 Task: Create a due date automation trigger when advanced on, on the tuesday before a card is due add fields without all custom fields completed at 11:00 AM.
Action: Mouse moved to (1272, 97)
Screenshot: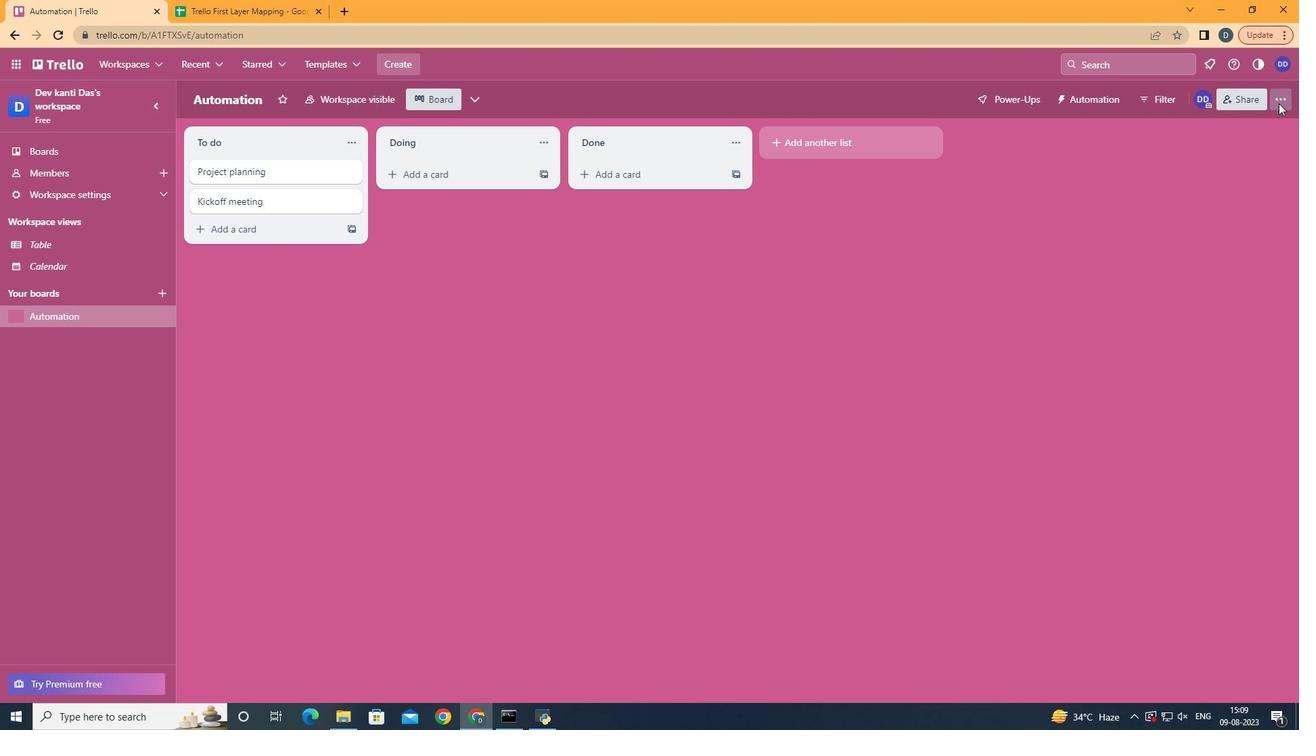 
Action: Mouse pressed left at (1272, 97)
Screenshot: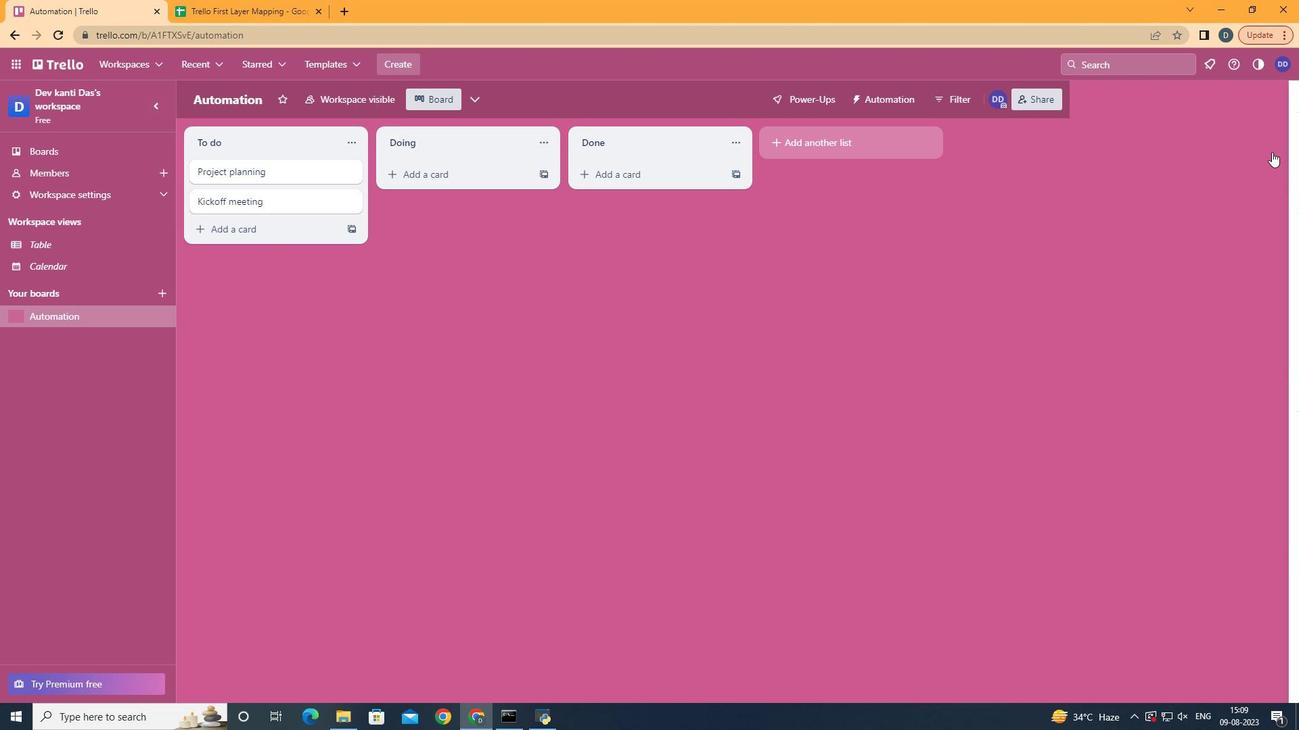 
Action: Mouse moved to (1162, 295)
Screenshot: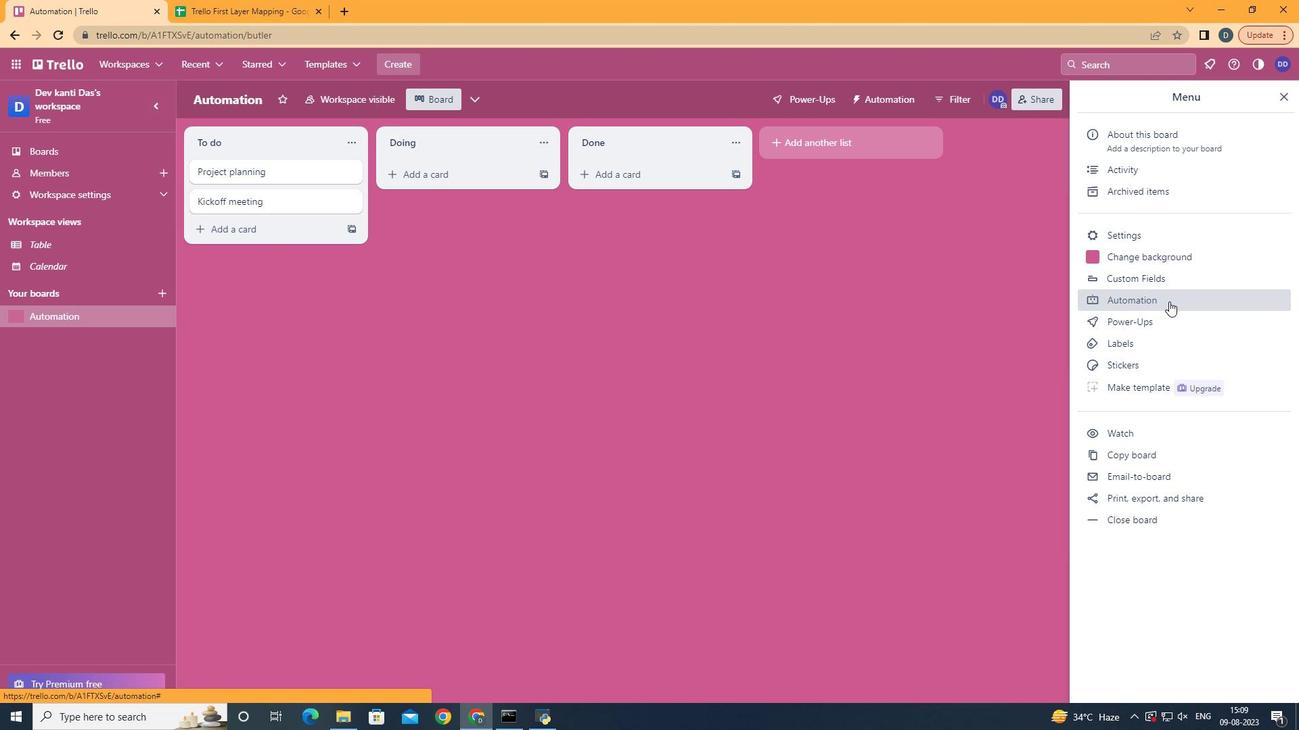 
Action: Mouse pressed left at (1162, 295)
Screenshot: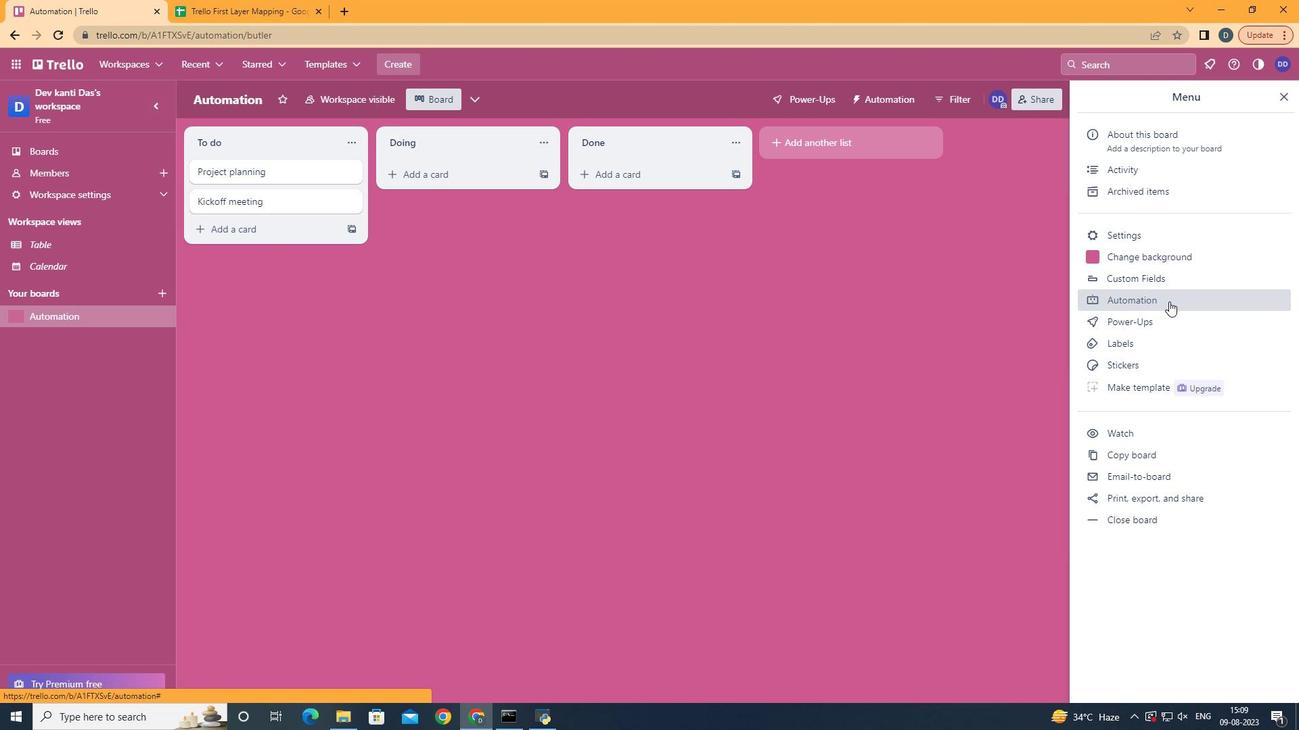 
Action: Mouse moved to (255, 267)
Screenshot: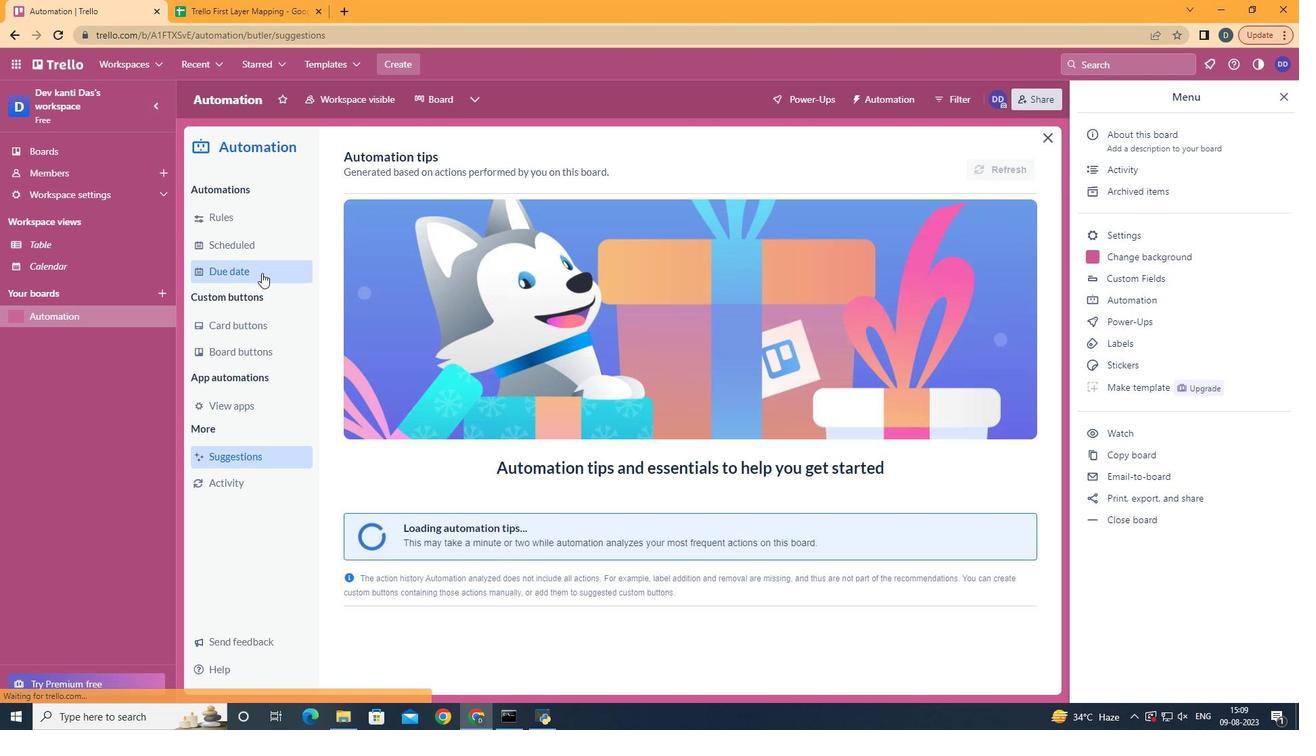 
Action: Mouse pressed left at (255, 267)
Screenshot: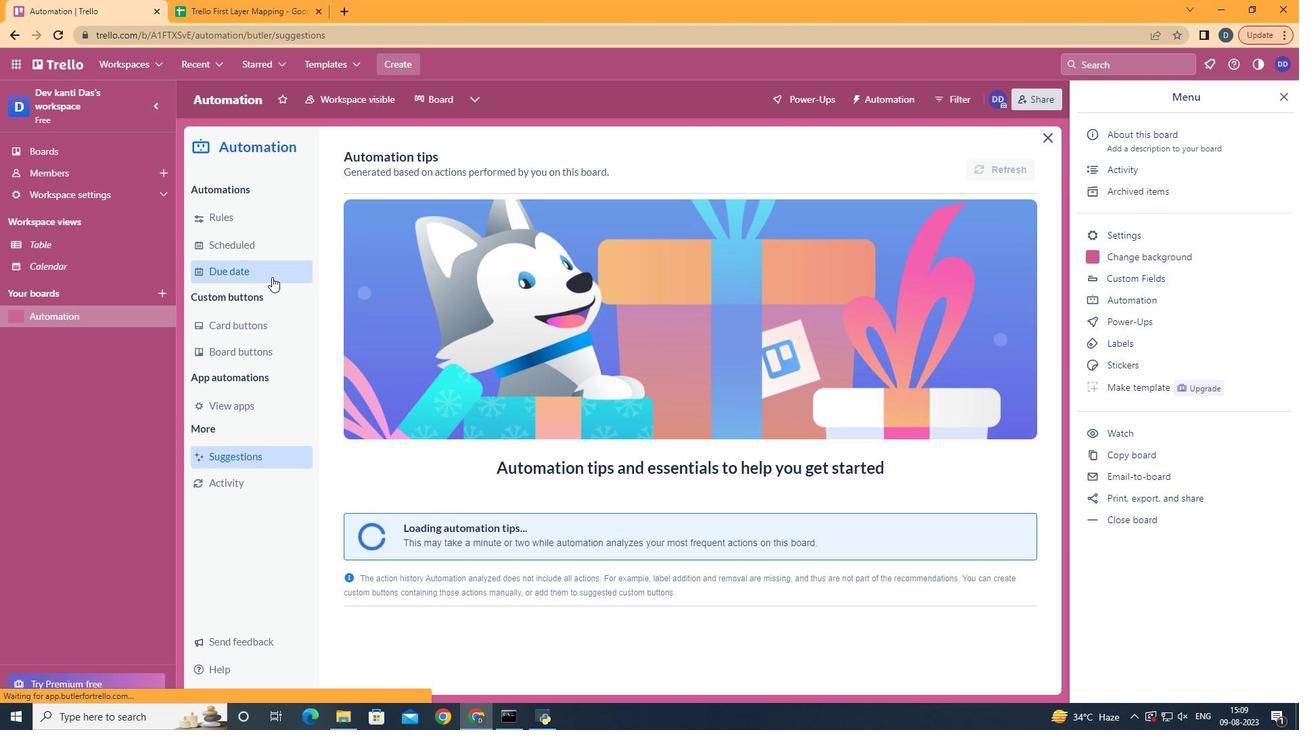 
Action: Mouse moved to (951, 156)
Screenshot: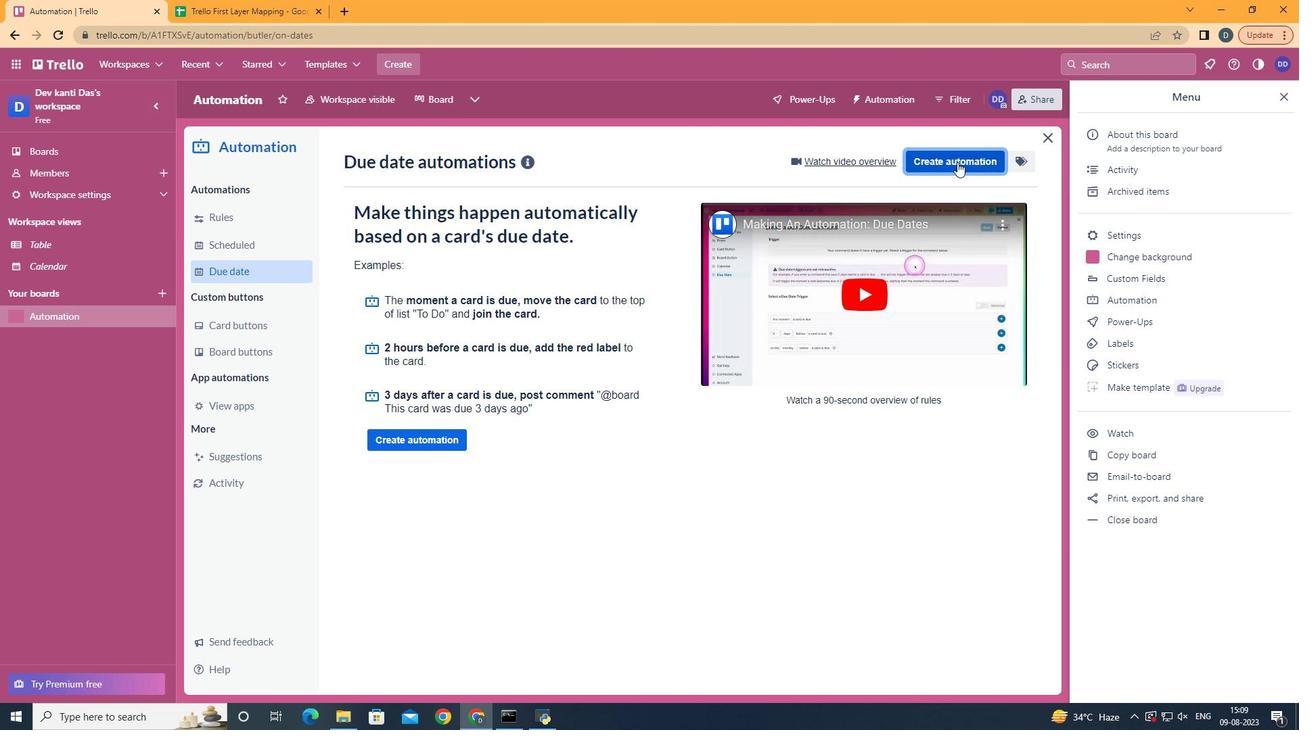 
Action: Mouse pressed left at (951, 156)
Screenshot: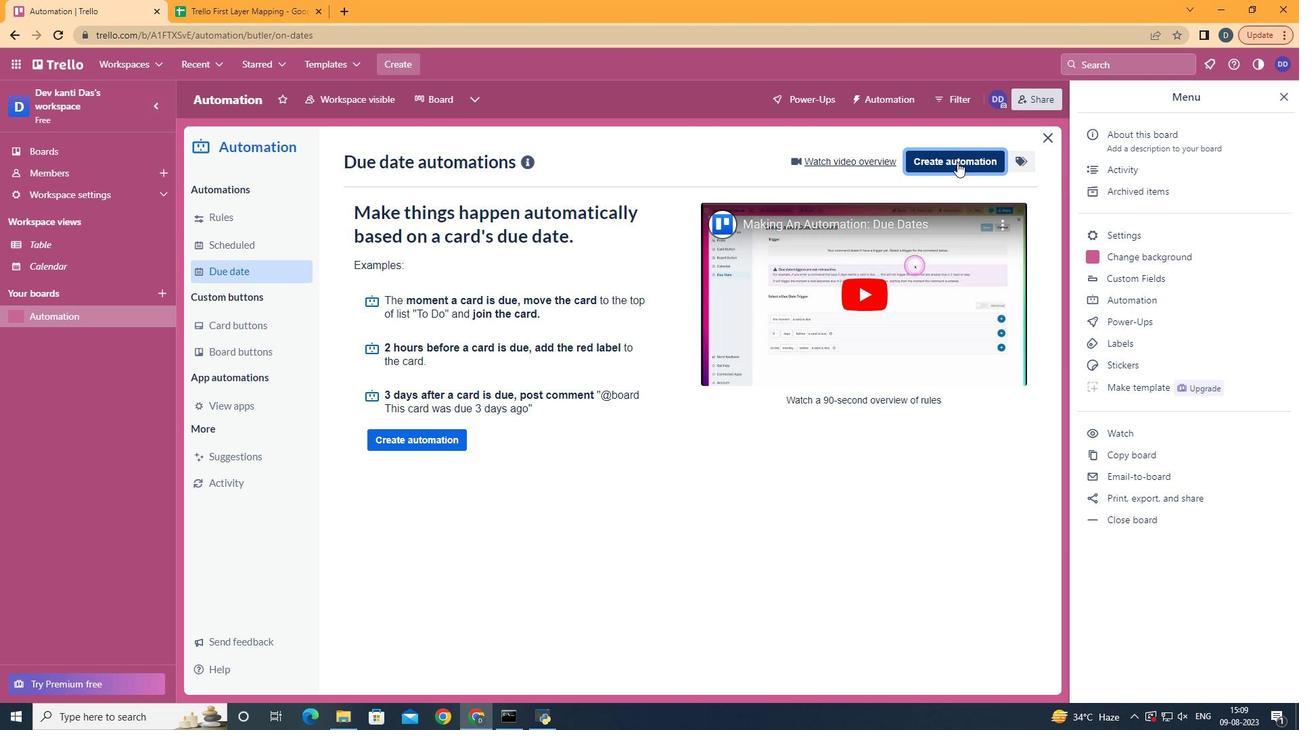 
Action: Mouse moved to (711, 286)
Screenshot: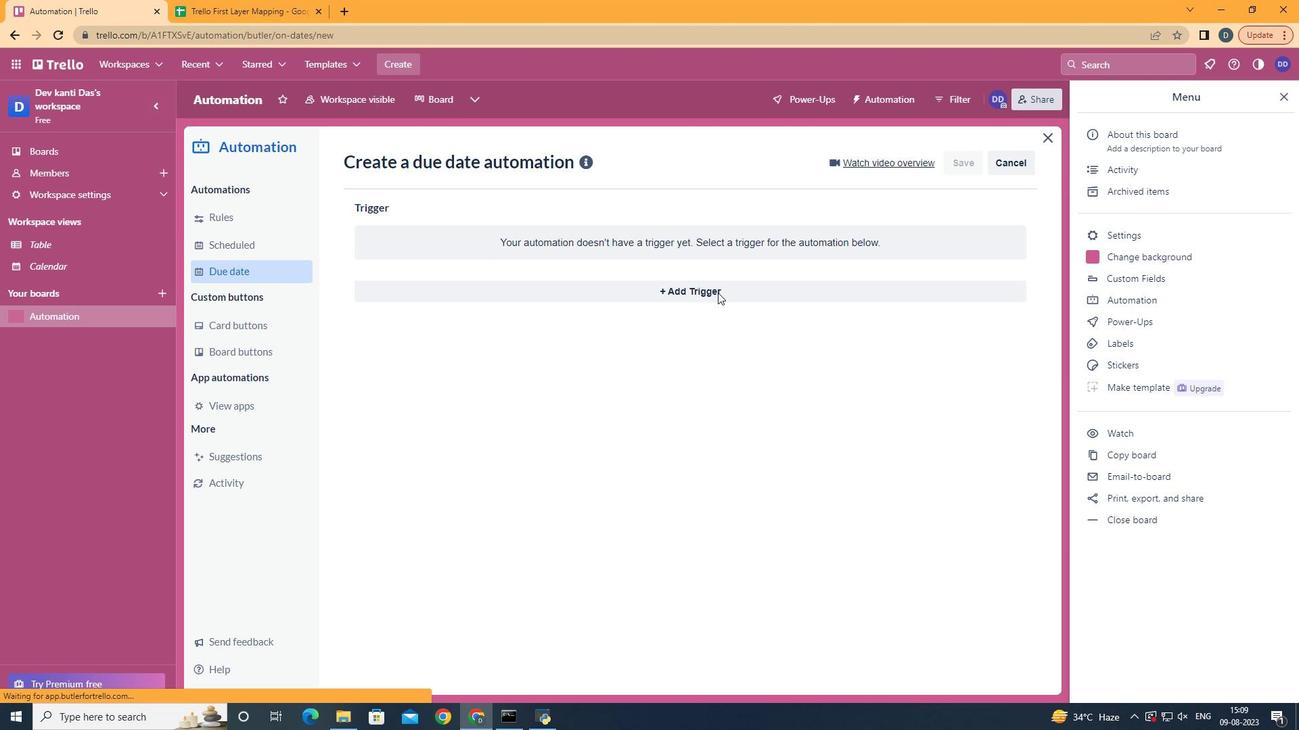 
Action: Mouse pressed left at (711, 286)
Screenshot: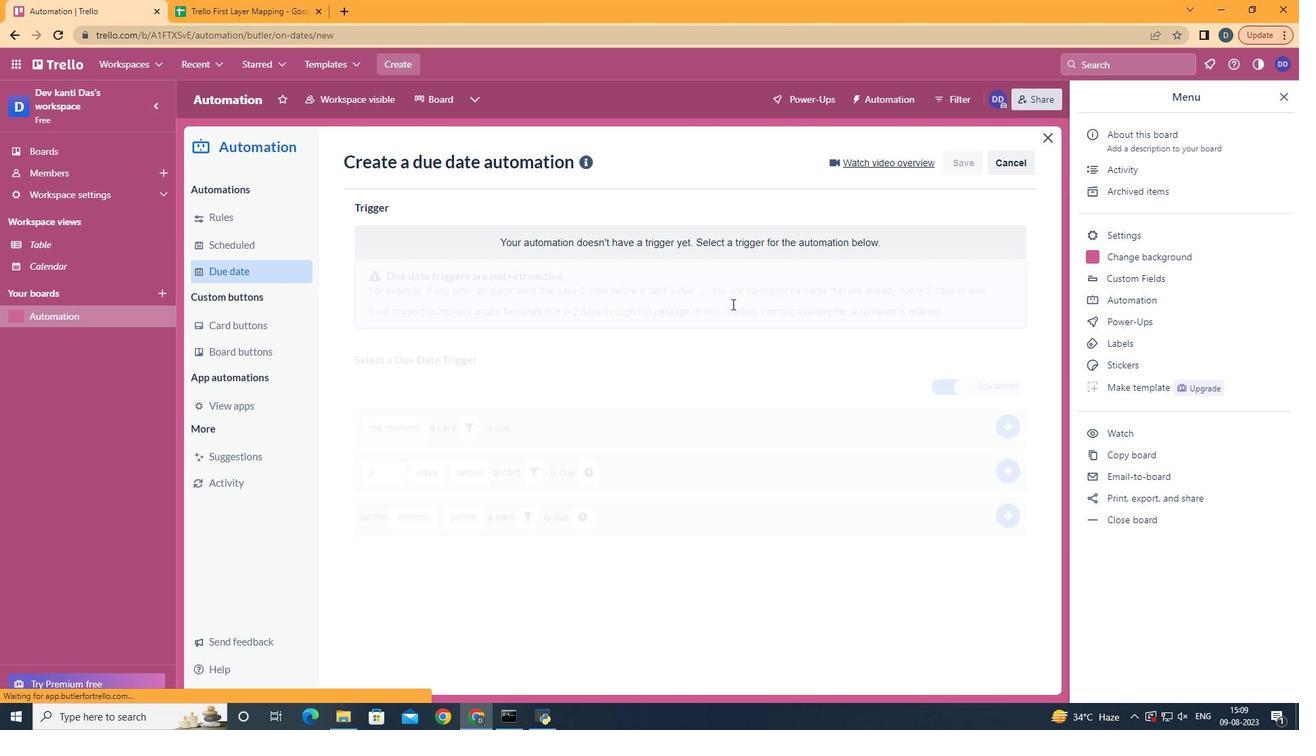 
Action: Mouse moved to (431, 378)
Screenshot: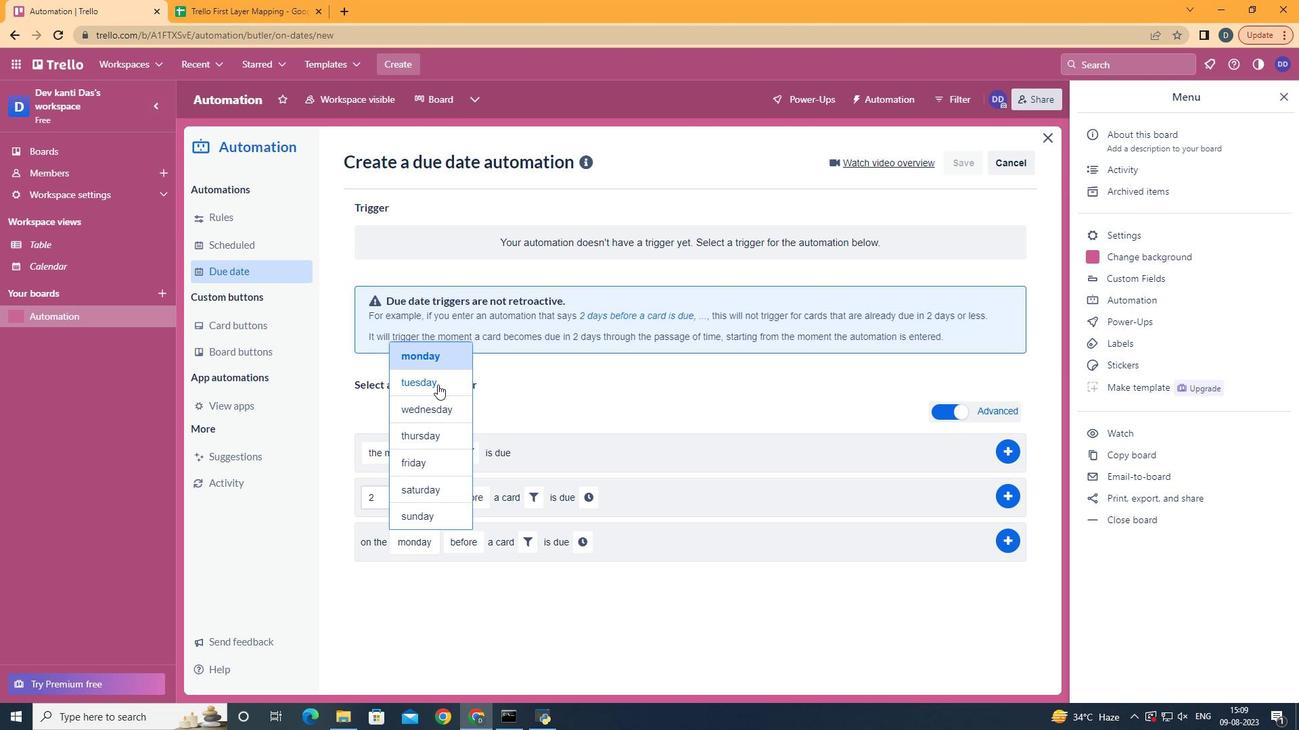 
Action: Mouse pressed left at (431, 378)
Screenshot: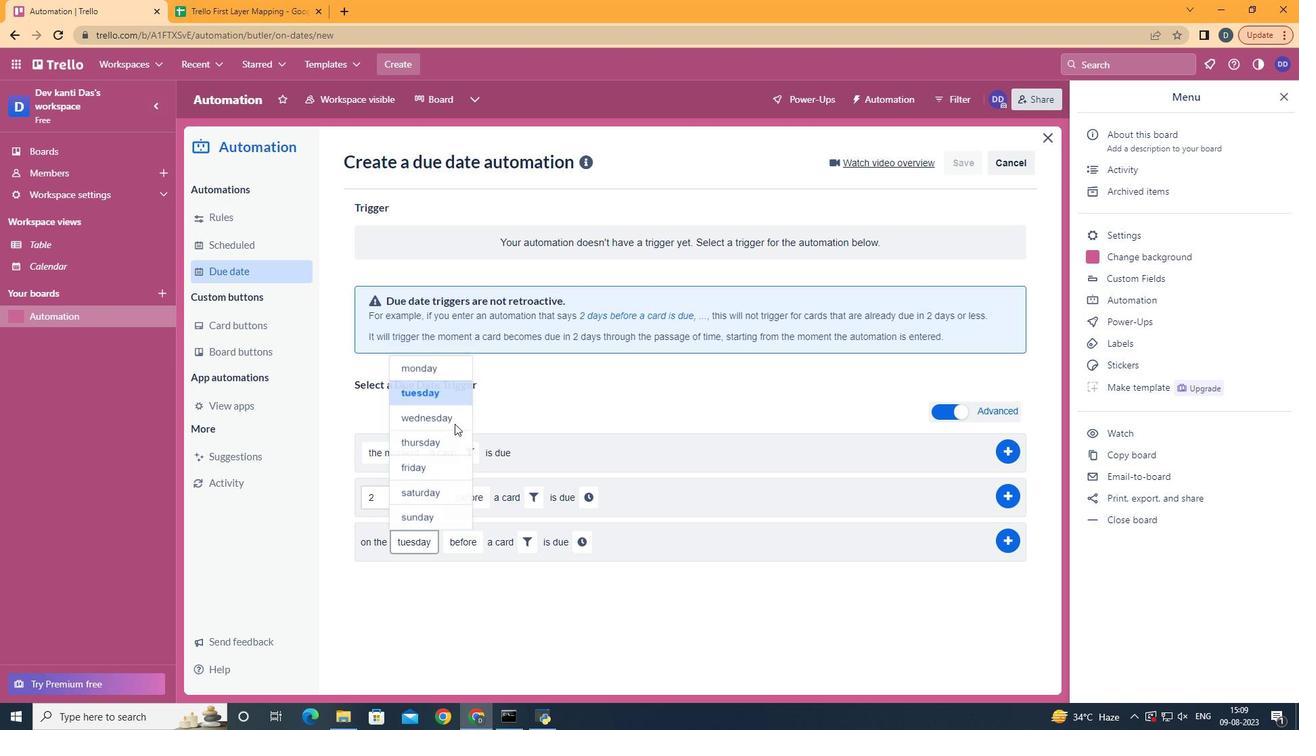 
Action: Mouse moved to (521, 540)
Screenshot: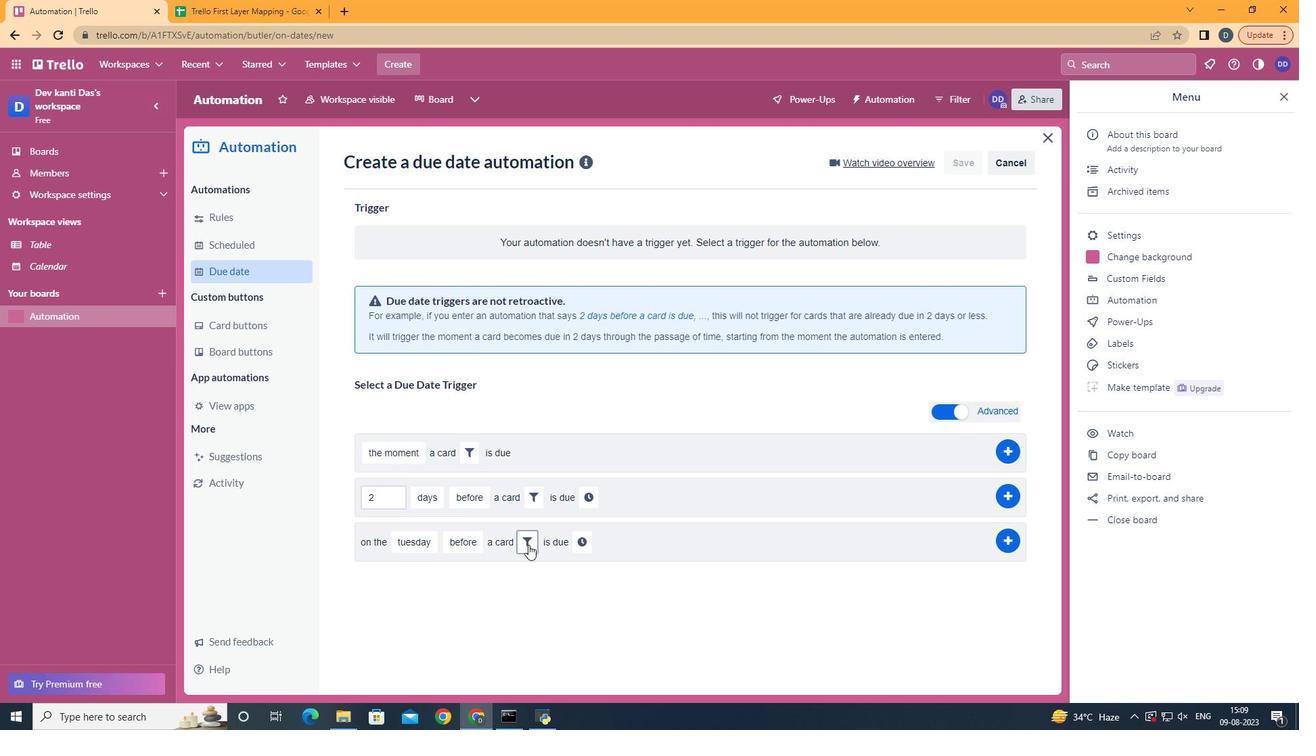 
Action: Mouse pressed left at (521, 540)
Screenshot: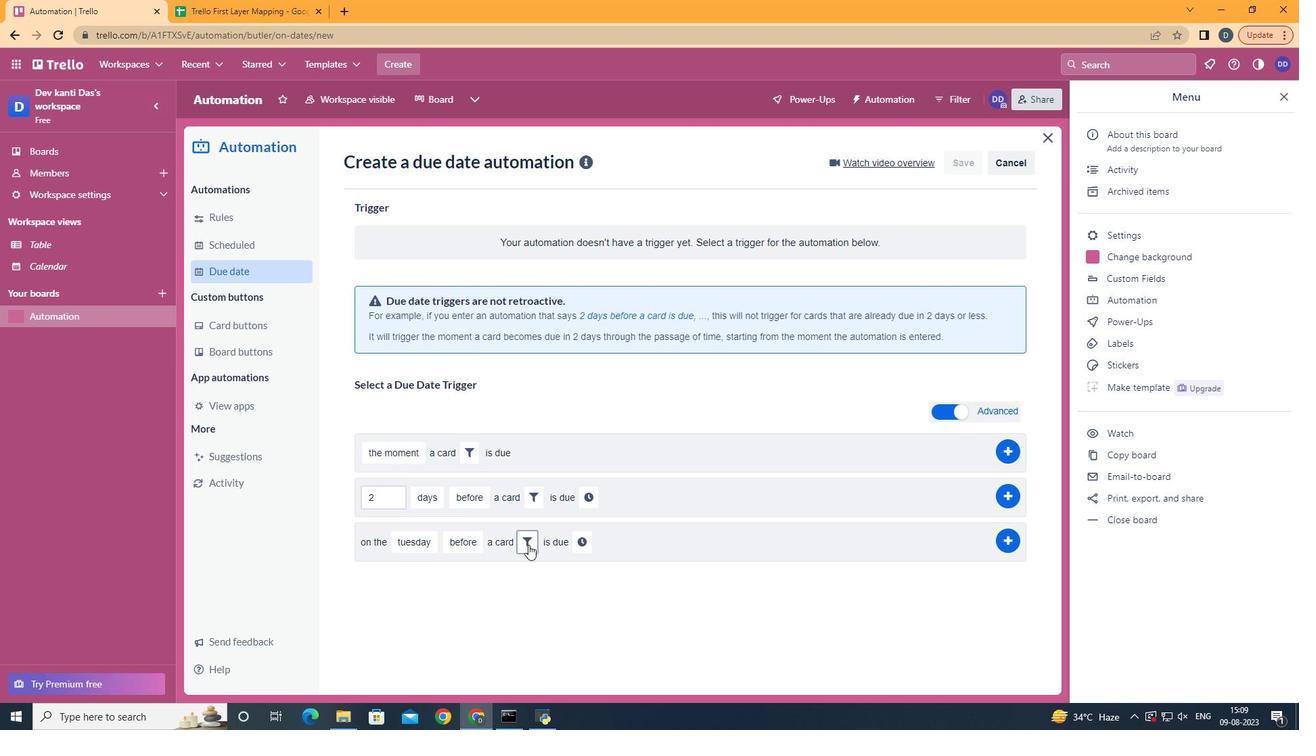 
Action: Mouse moved to (728, 576)
Screenshot: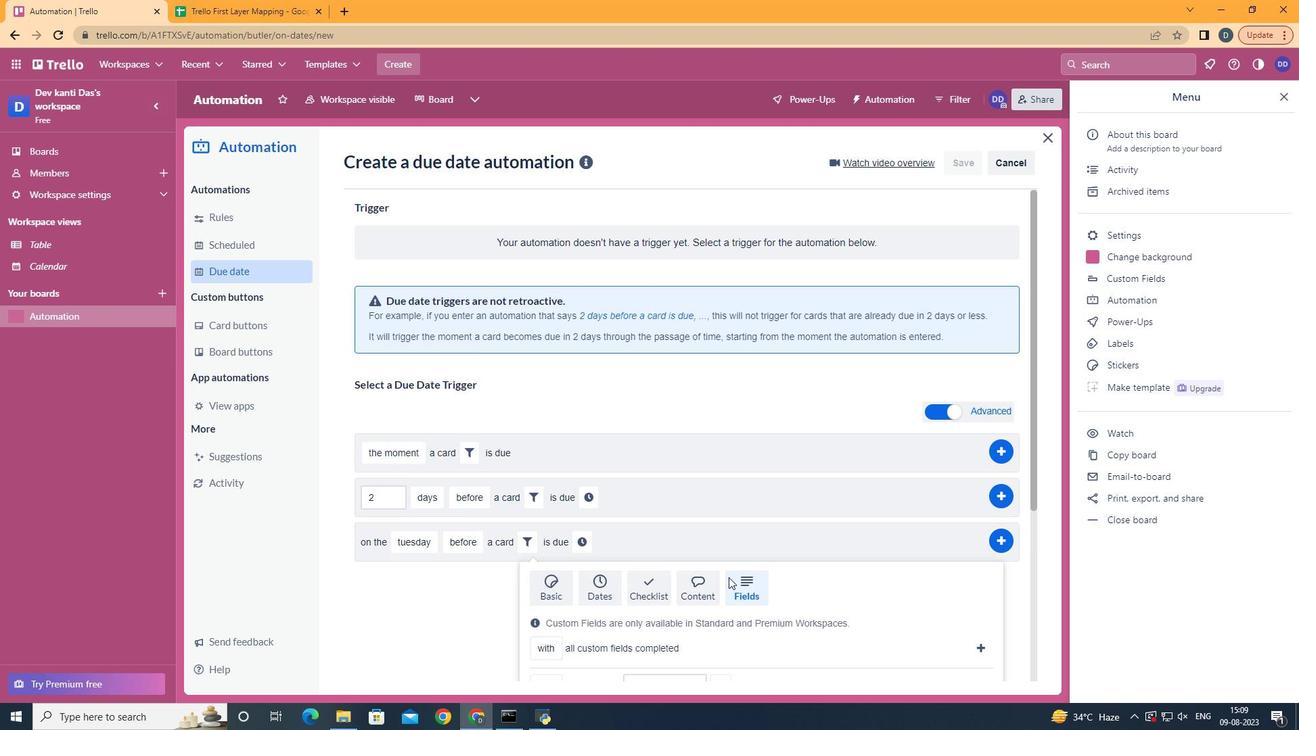 
Action: Mouse pressed left at (728, 576)
Screenshot: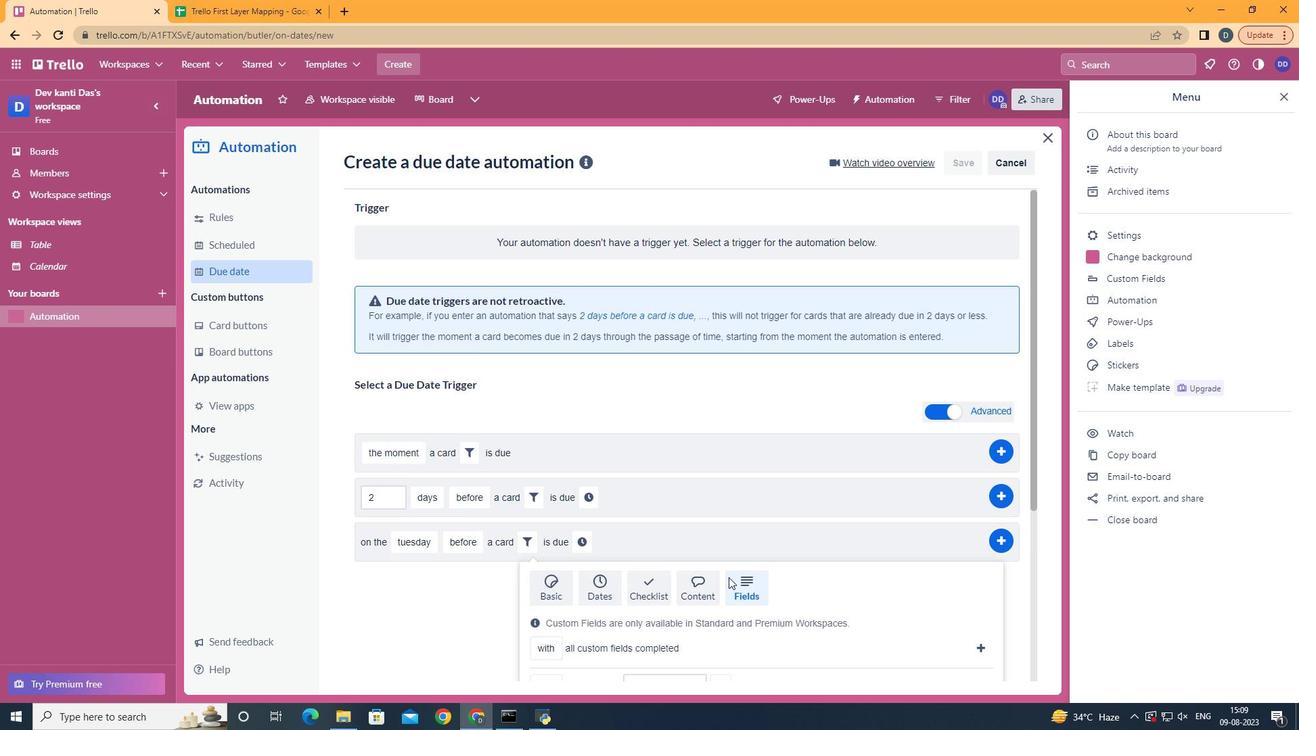 
Action: Mouse moved to (722, 571)
Screenshot: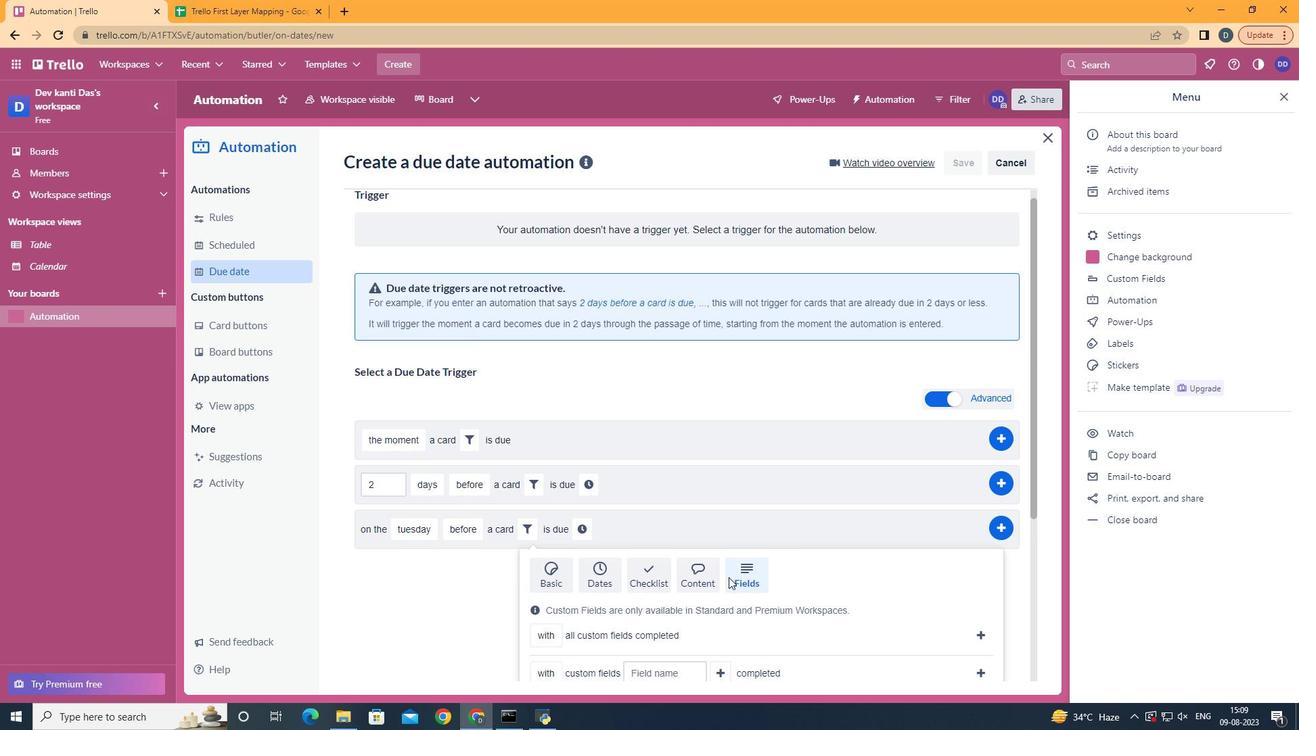
Action: Mouse scrolled (722, 571) with delta (0, 0)
Screenshot: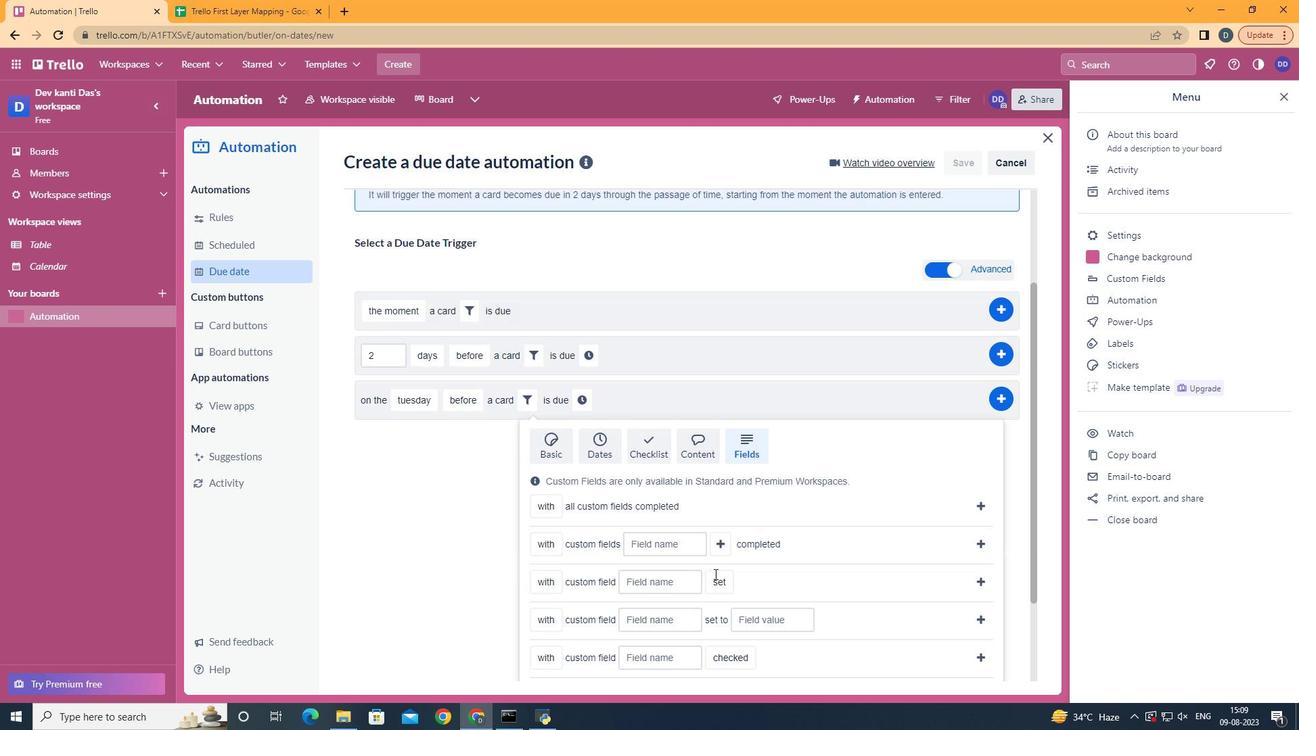
Action: Mouse scrolled (722, 571) with delta (0, 0)
Screenshot: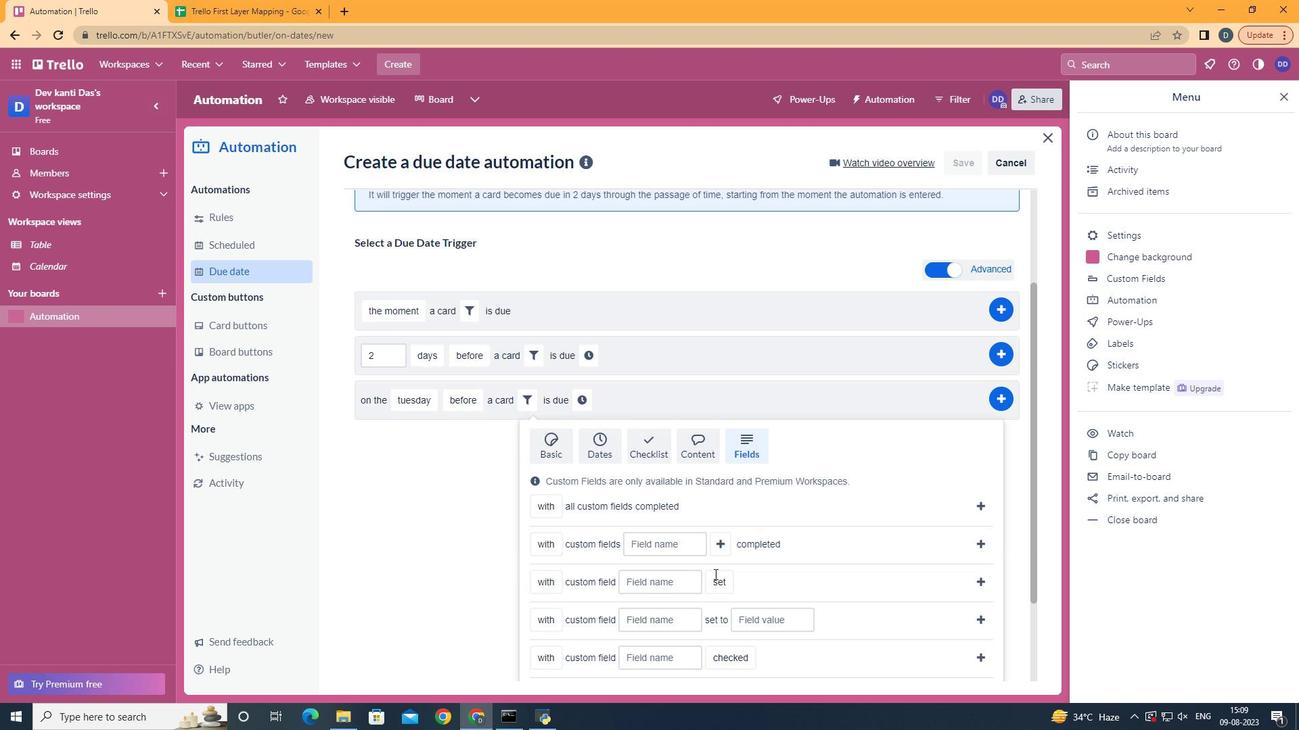 
Action: Mouse scrolled (722, 571) with delta (0, 0)
Screenshot: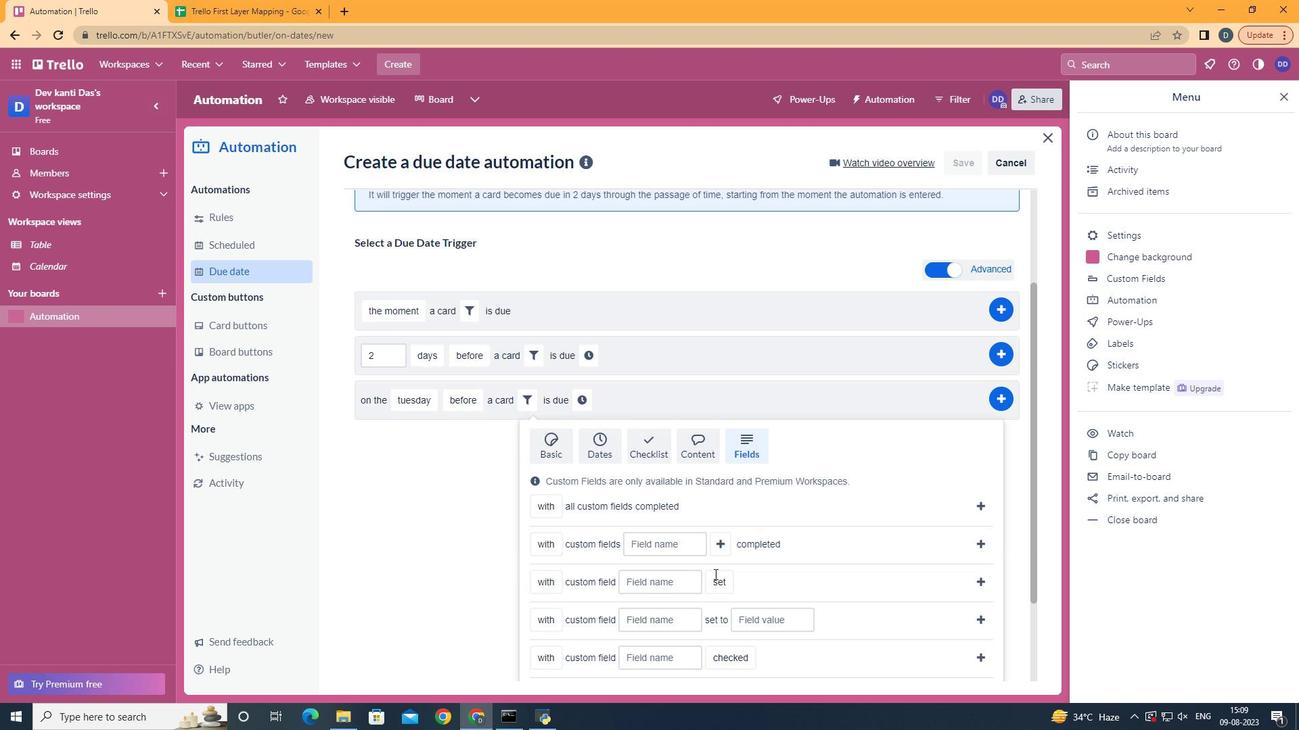 
Action: Mouse scrolled (722, 571) with delta (0, 0)
Screenshot: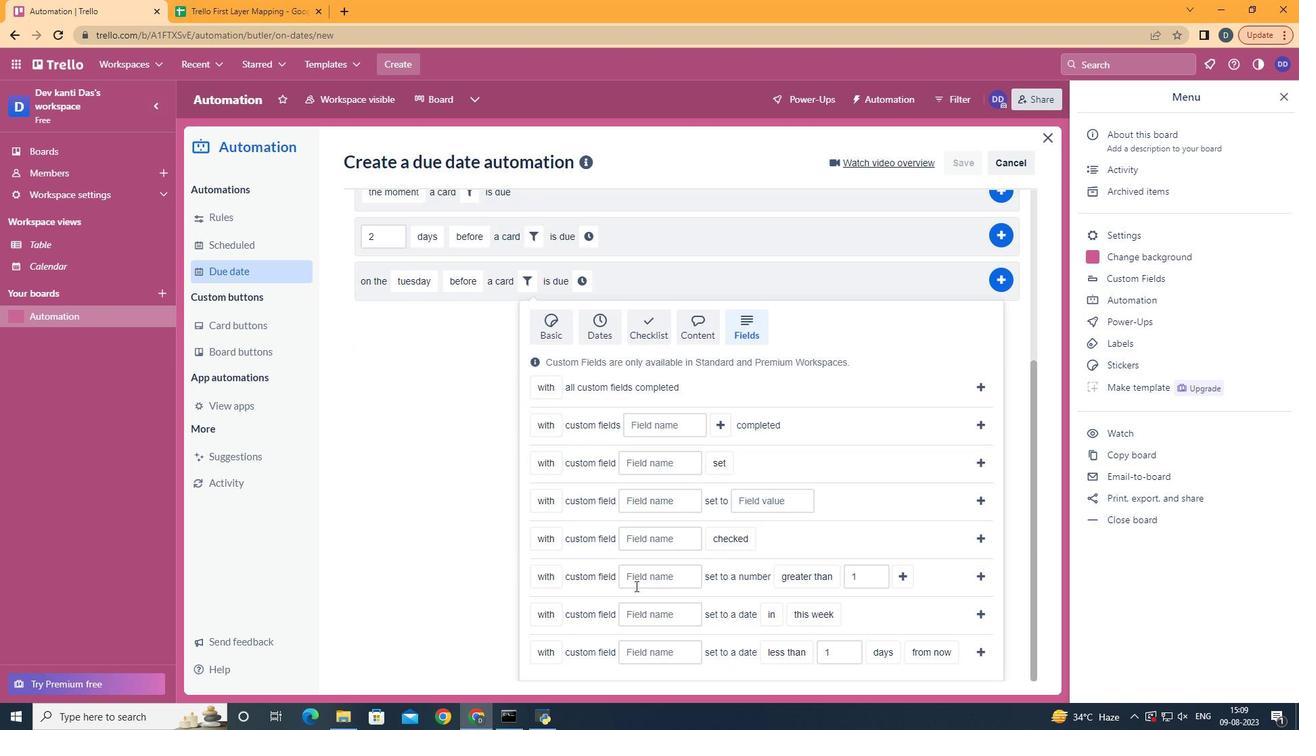 
Action: Mouse moved to (548, 436)
Screenshot: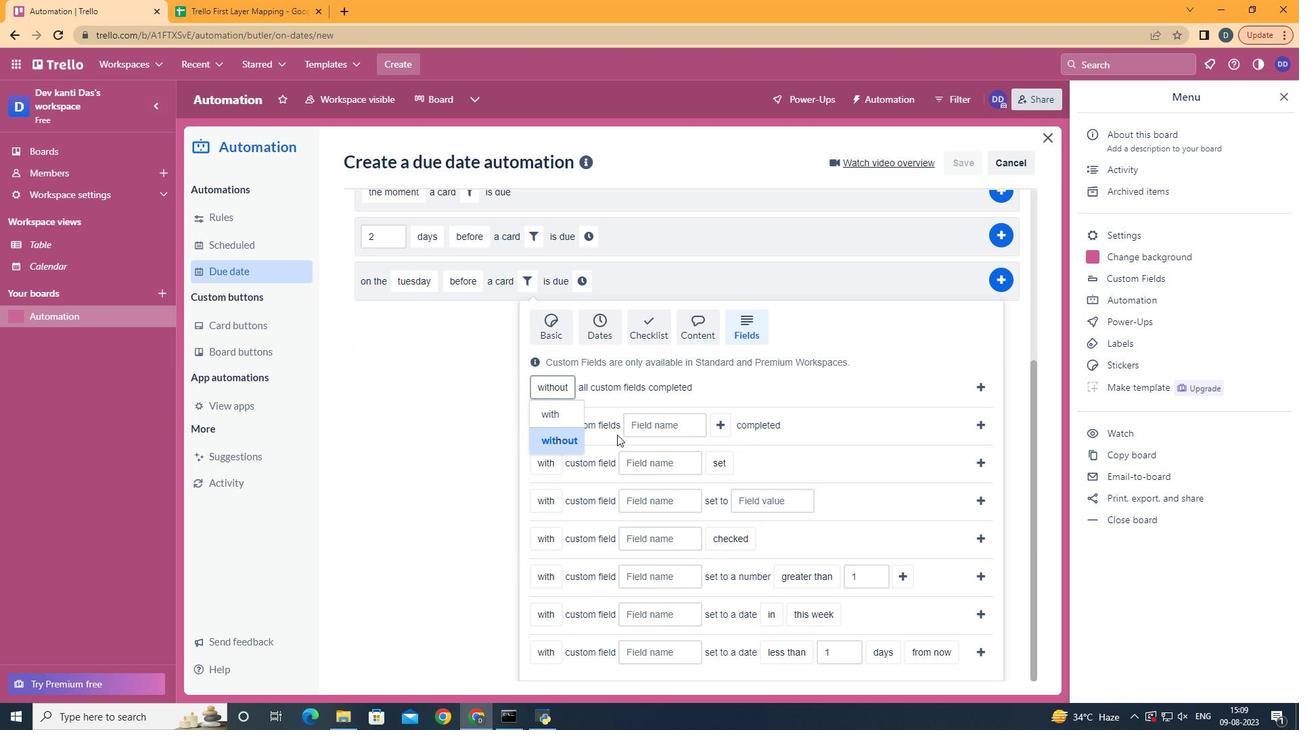 
Action: Mouse pressed left at (548, 436)
Screenshot: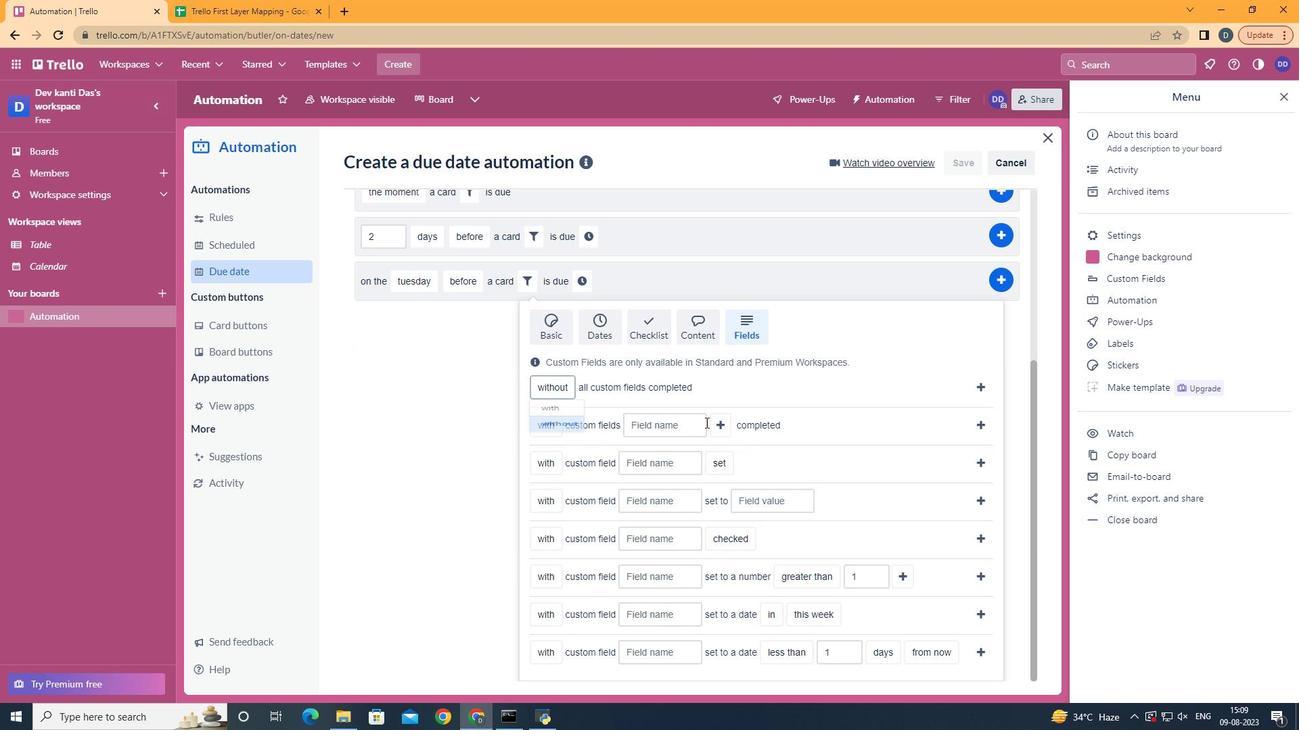 
Action: Mouse moved to (977, 376)
Screenshot: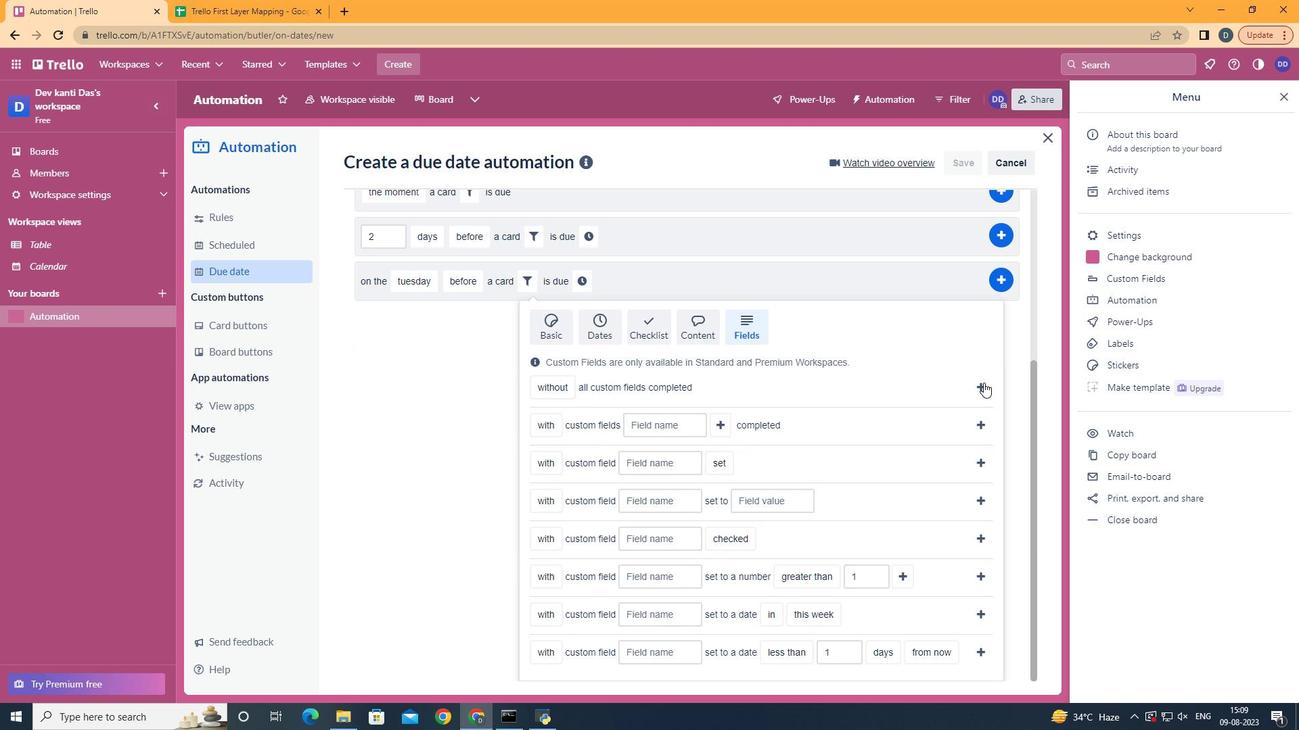 
Action: Mouse pressed left at (977, 376)
Screenshot: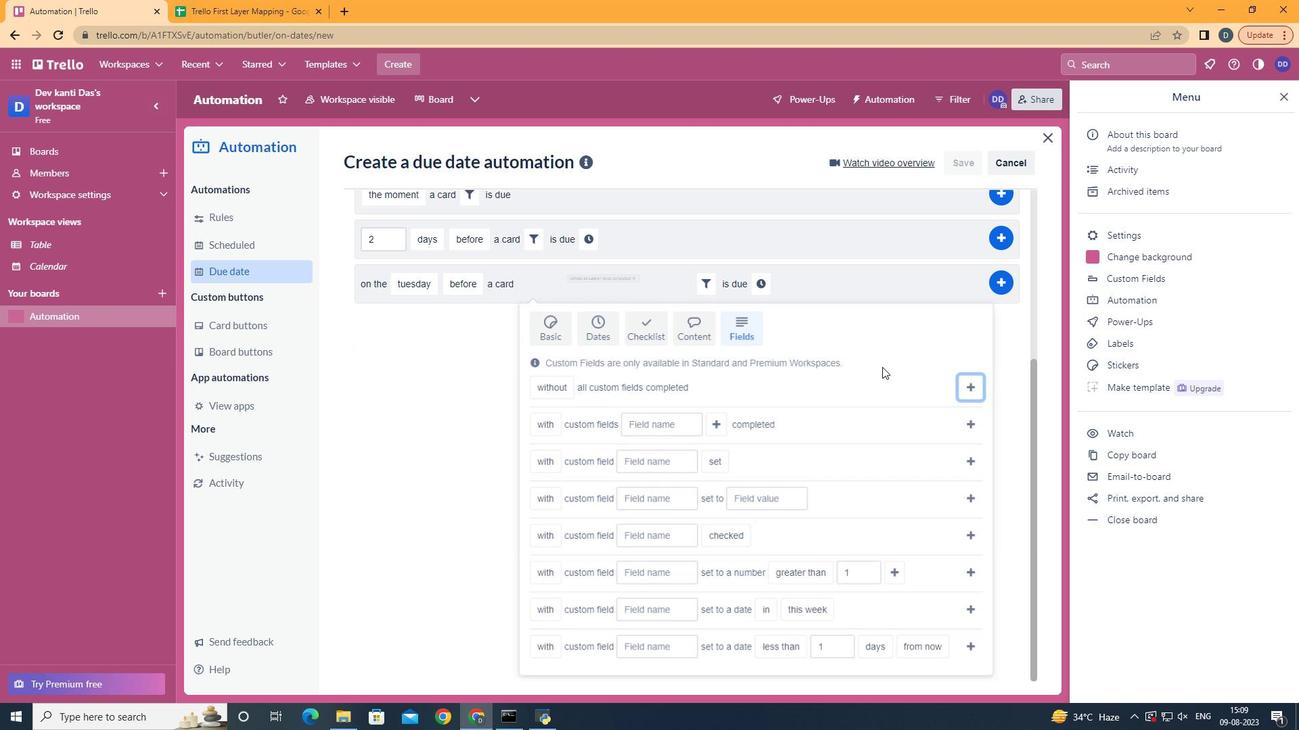 
Action: Mouse moved to (753, 536)
Screenshot: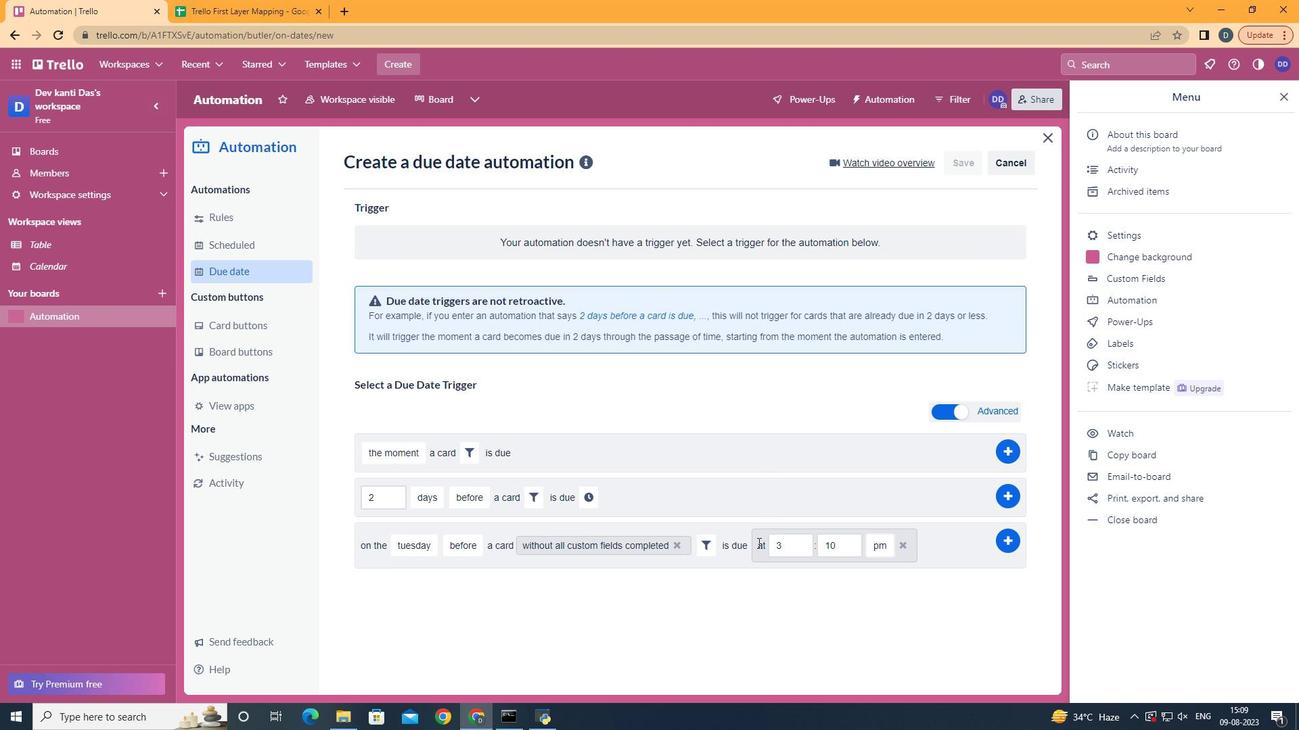 
Action: Mouse pressed left at (753, 536)
Screenshot: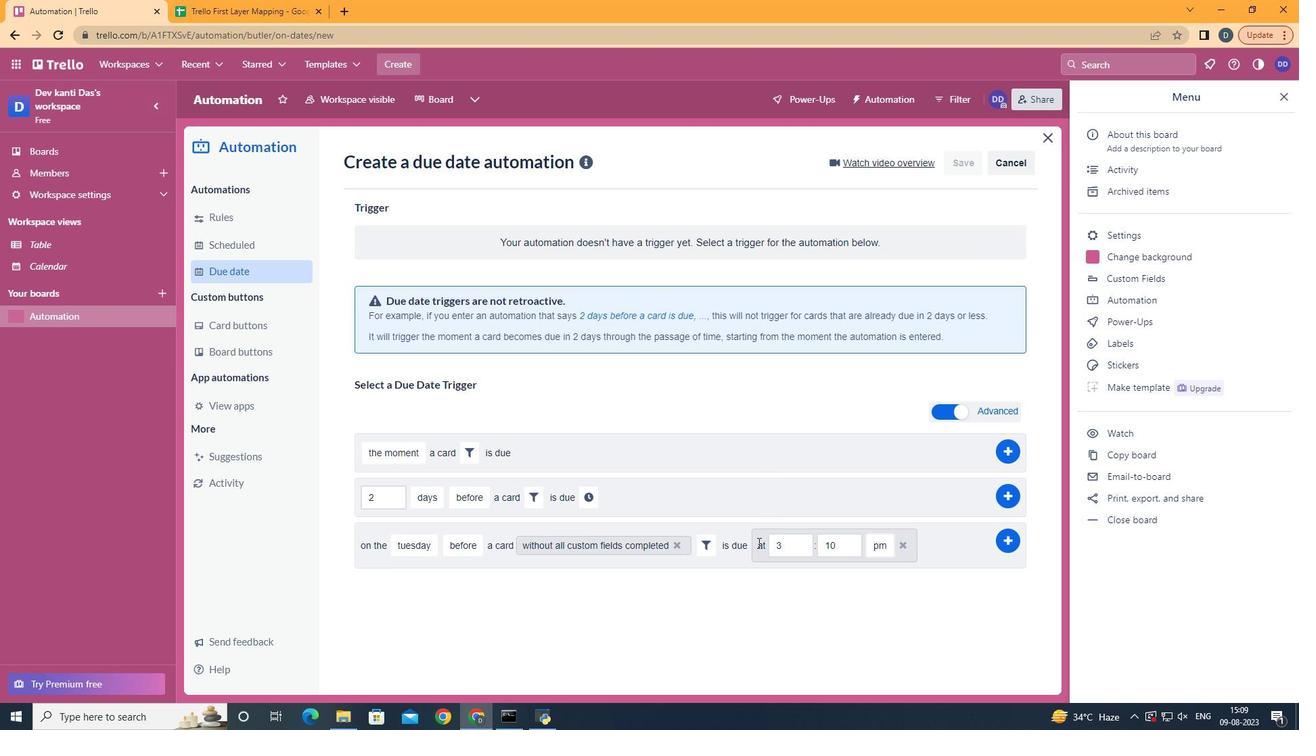 
Action: Mouse moved to (792, 538)
Screenshot: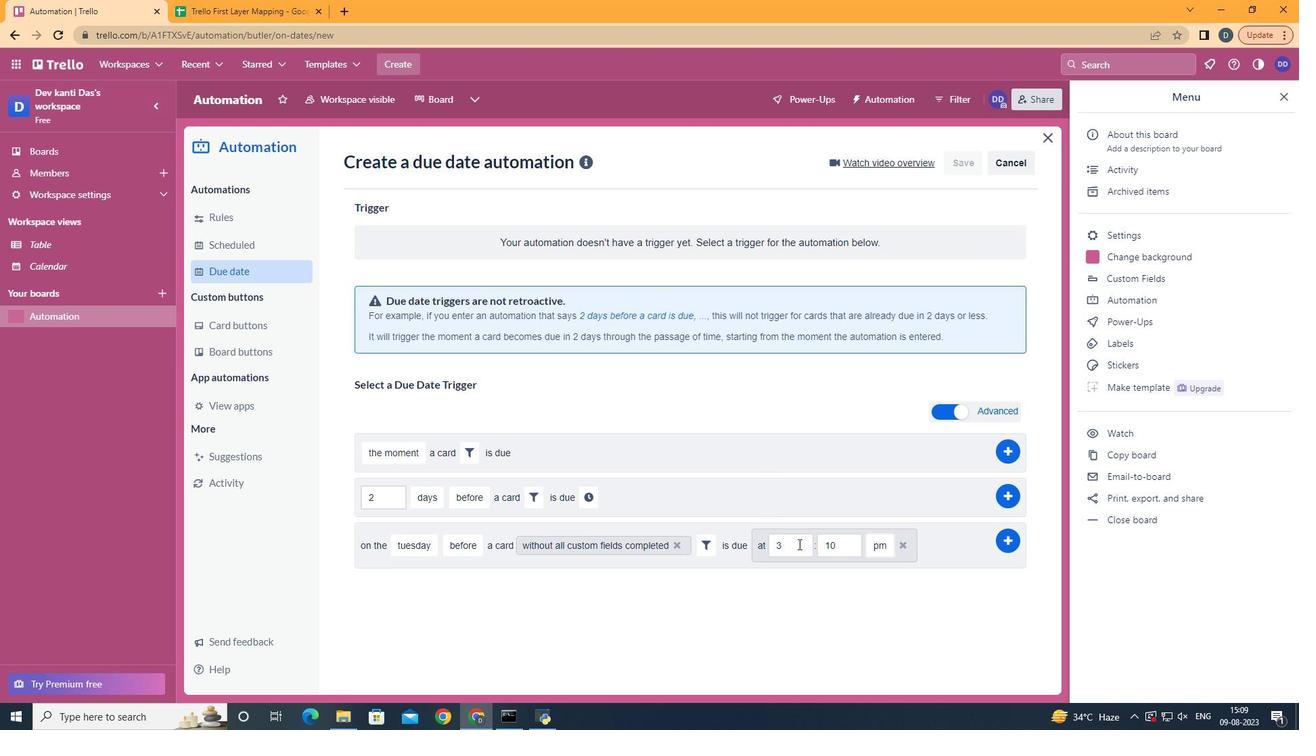 
Action: Mouse pressed left at (792, 538)
Screenshot: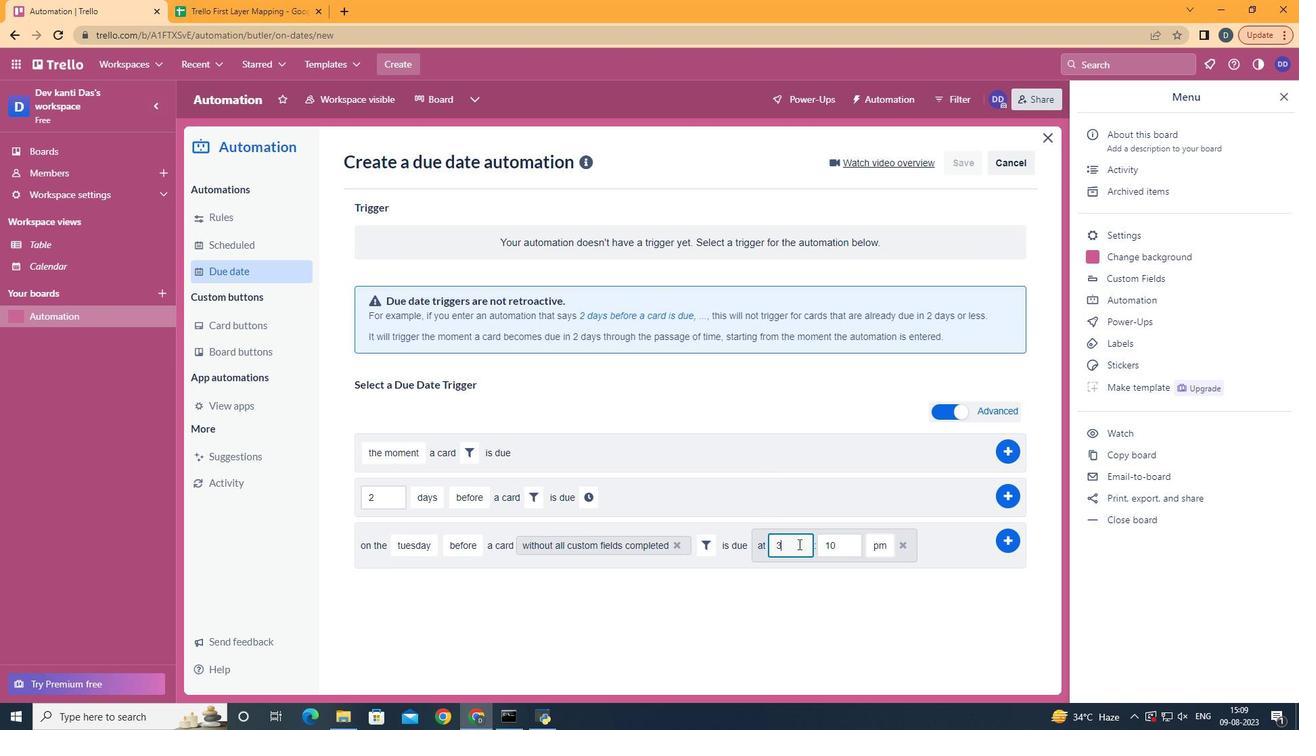 
Action: Mouse moved to (791, 538)
Screenshot: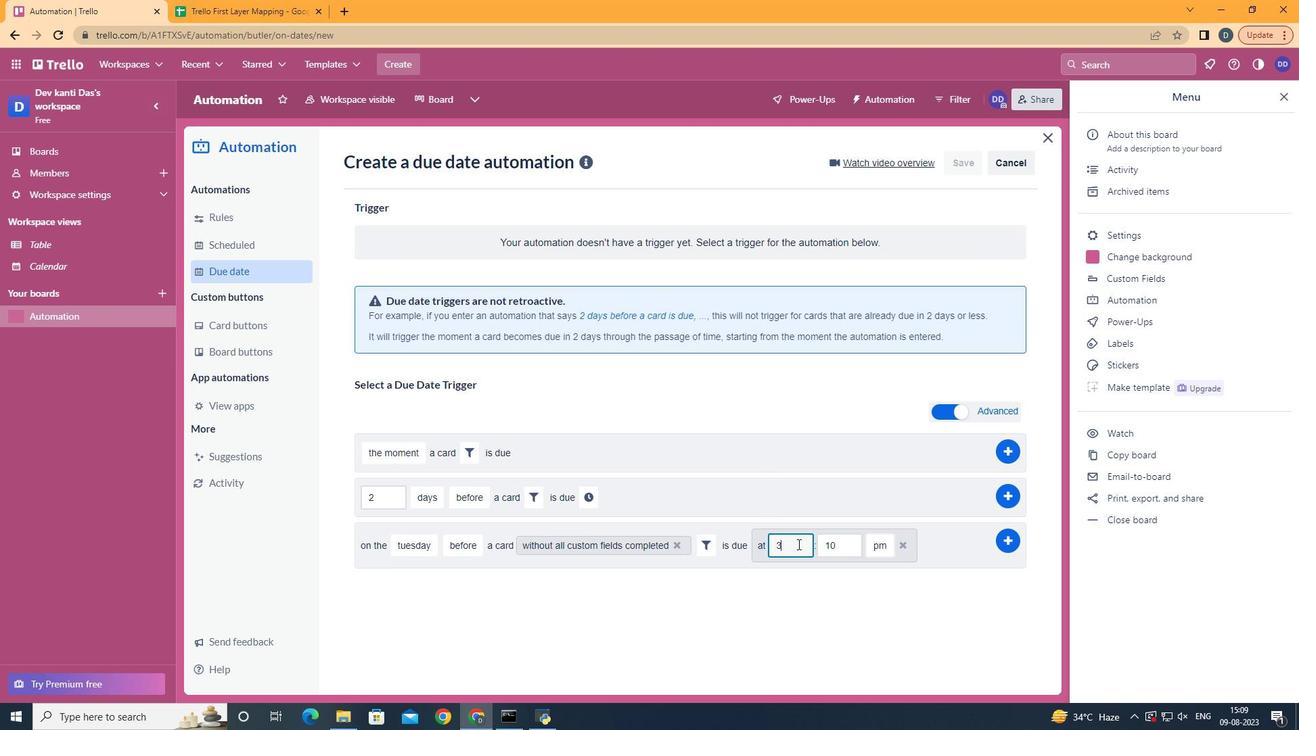 
Action: Key pressed <Key.backspace>11
Screenshot: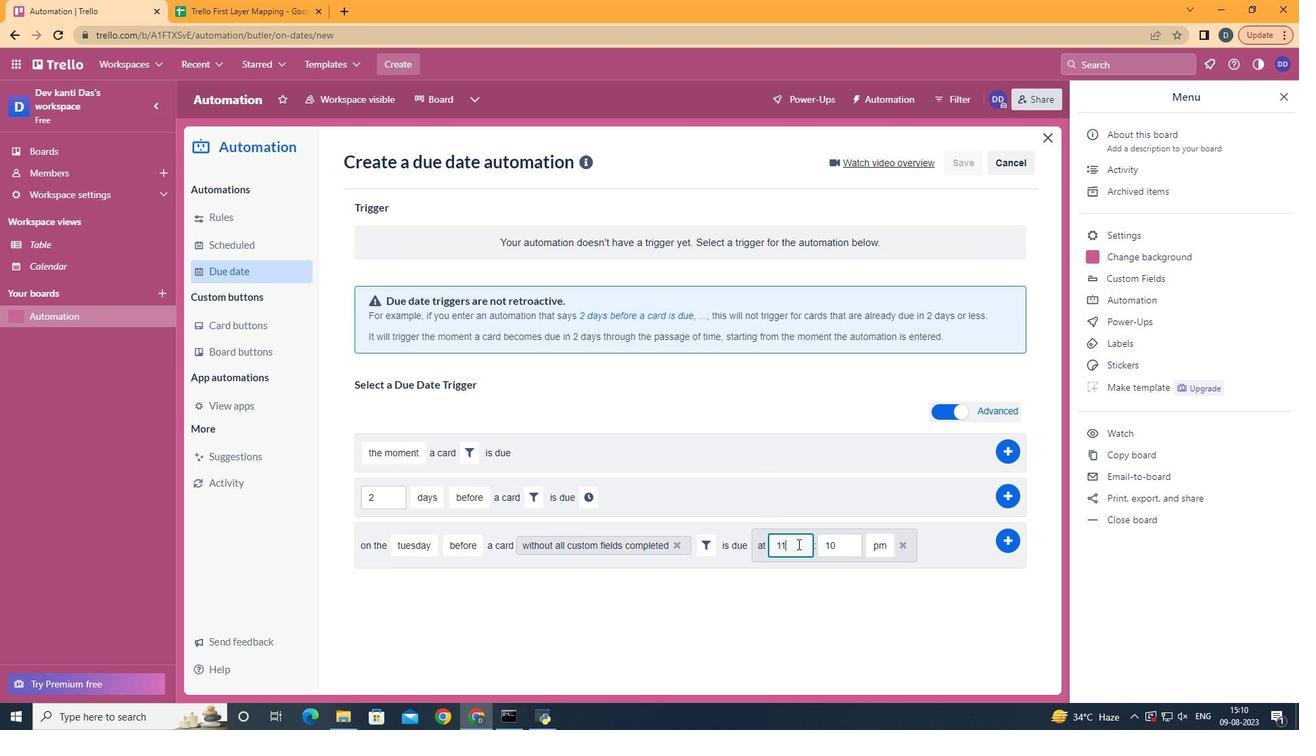 
Action: Mouse moved to (839, 538)
Screenshot: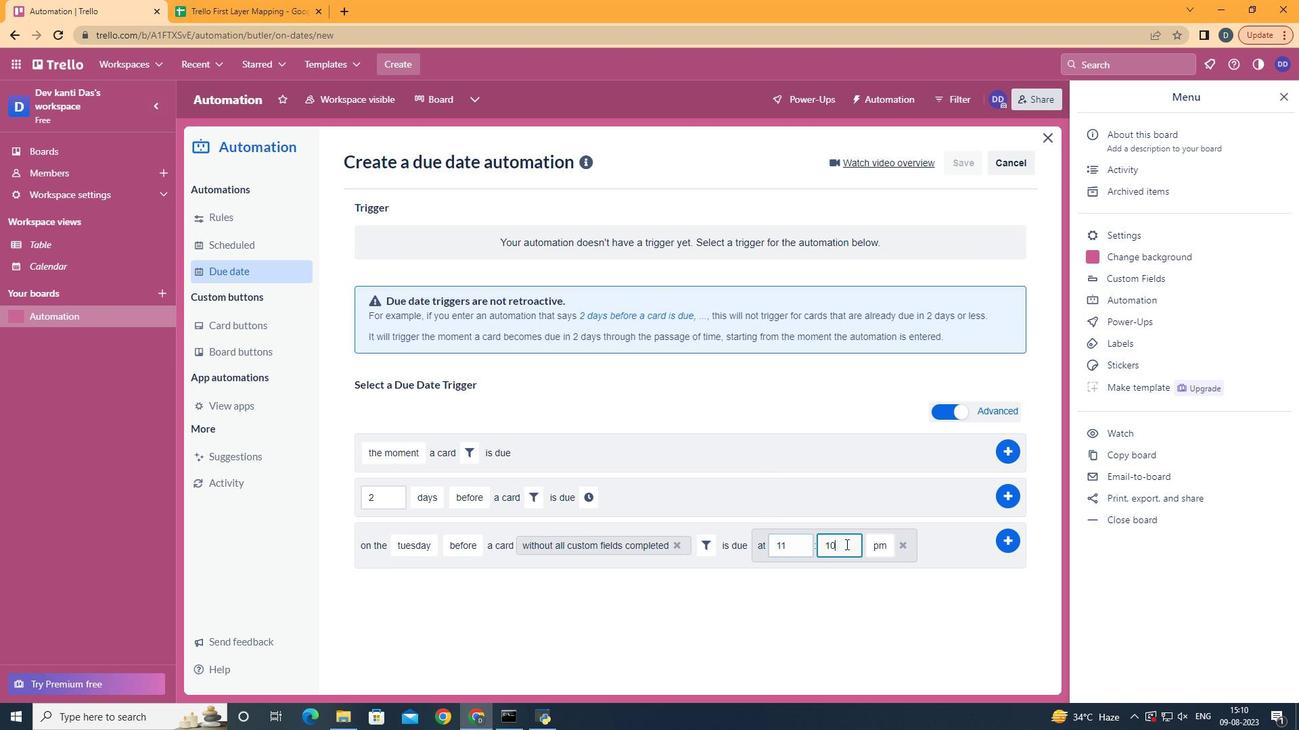 
Action: Mouse pressed left at (839, 538)
Screenshot: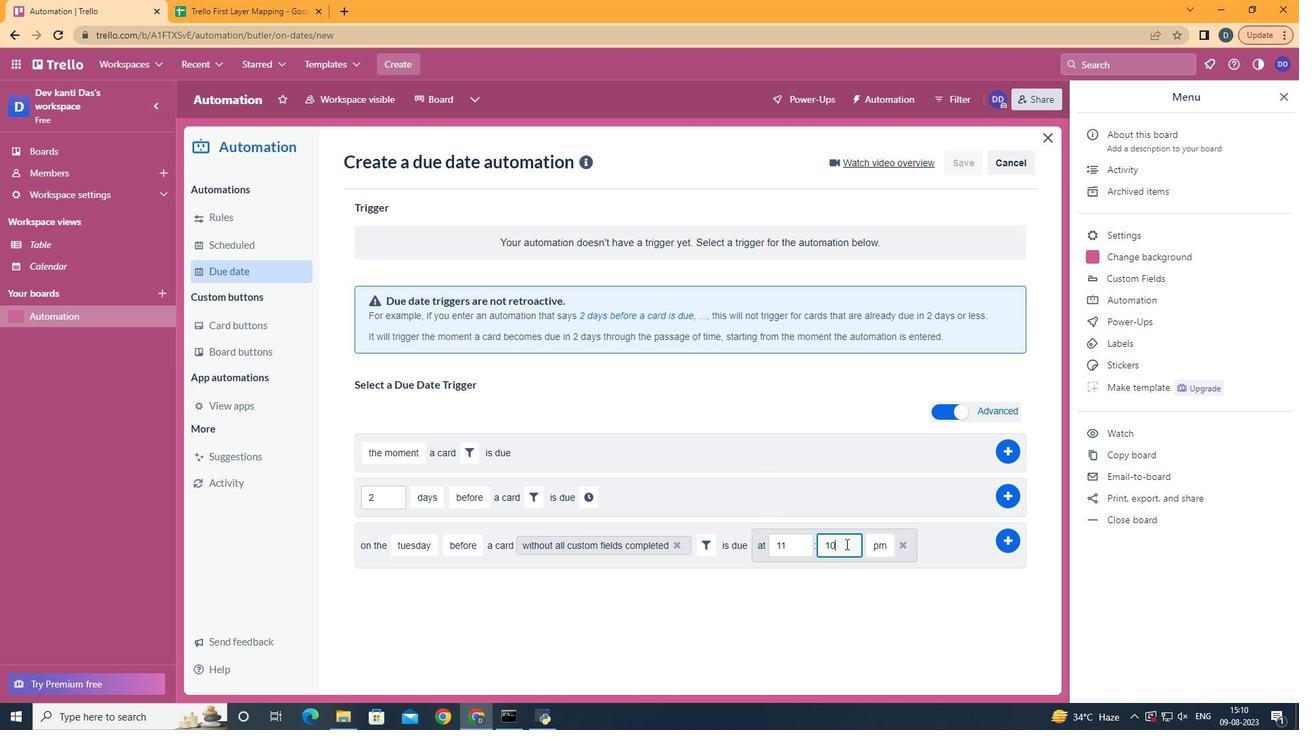 
Action: Key pressed <Key.backspace><Key.backspace>00
Screenshot: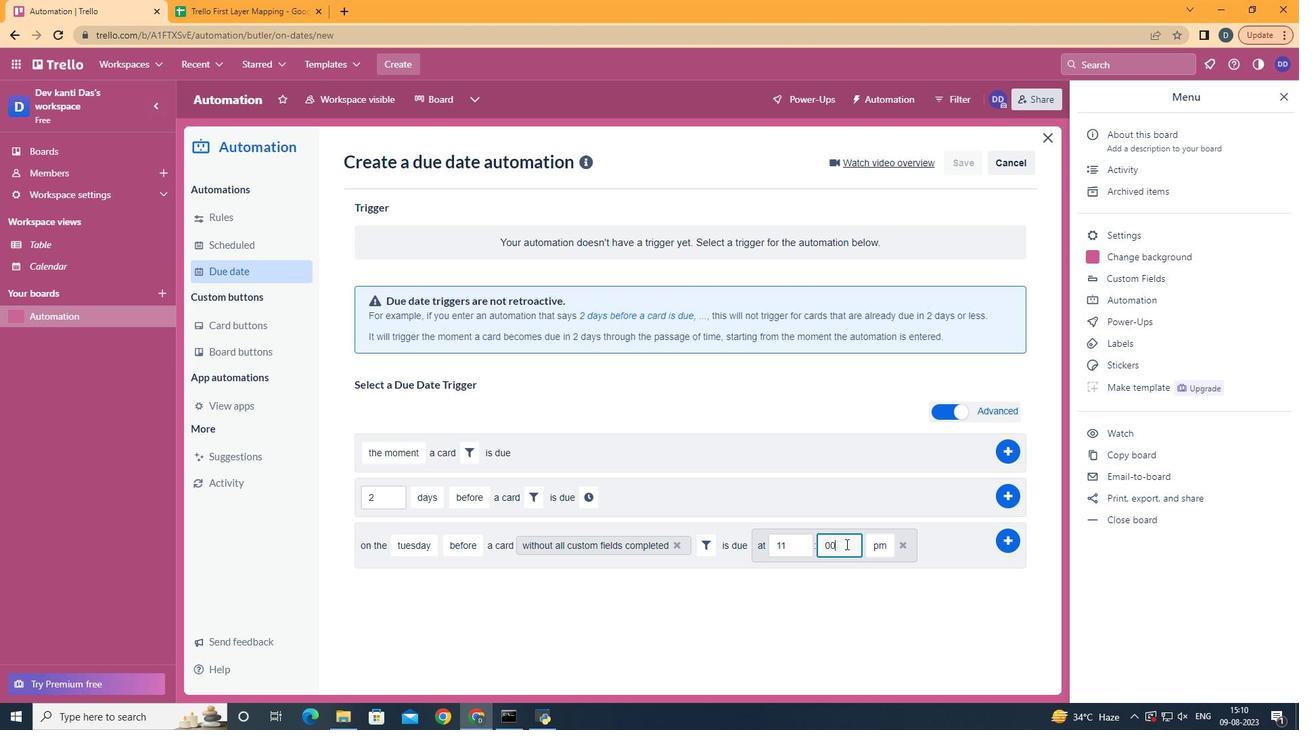 
Action: Mouse moved to (877, 556)
Screenshot: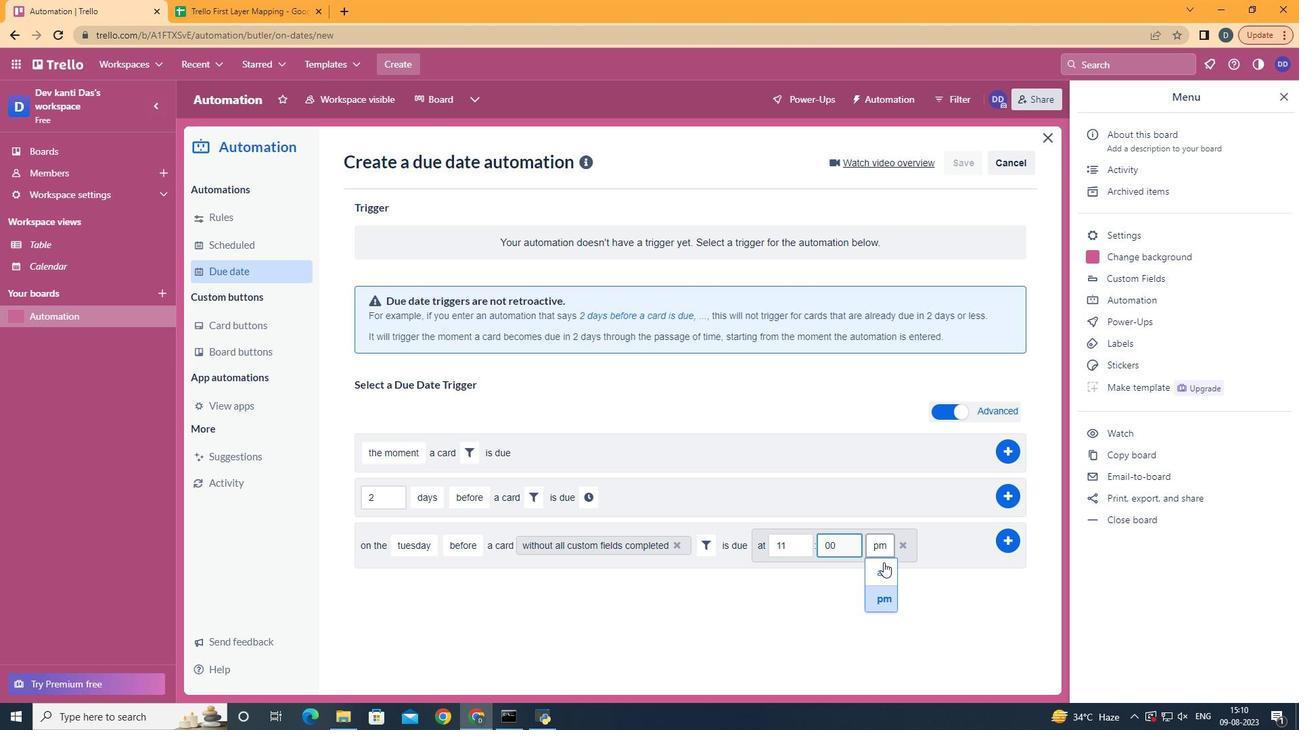 
Action: Mouse pressed left at (877, 556)
Screenshot: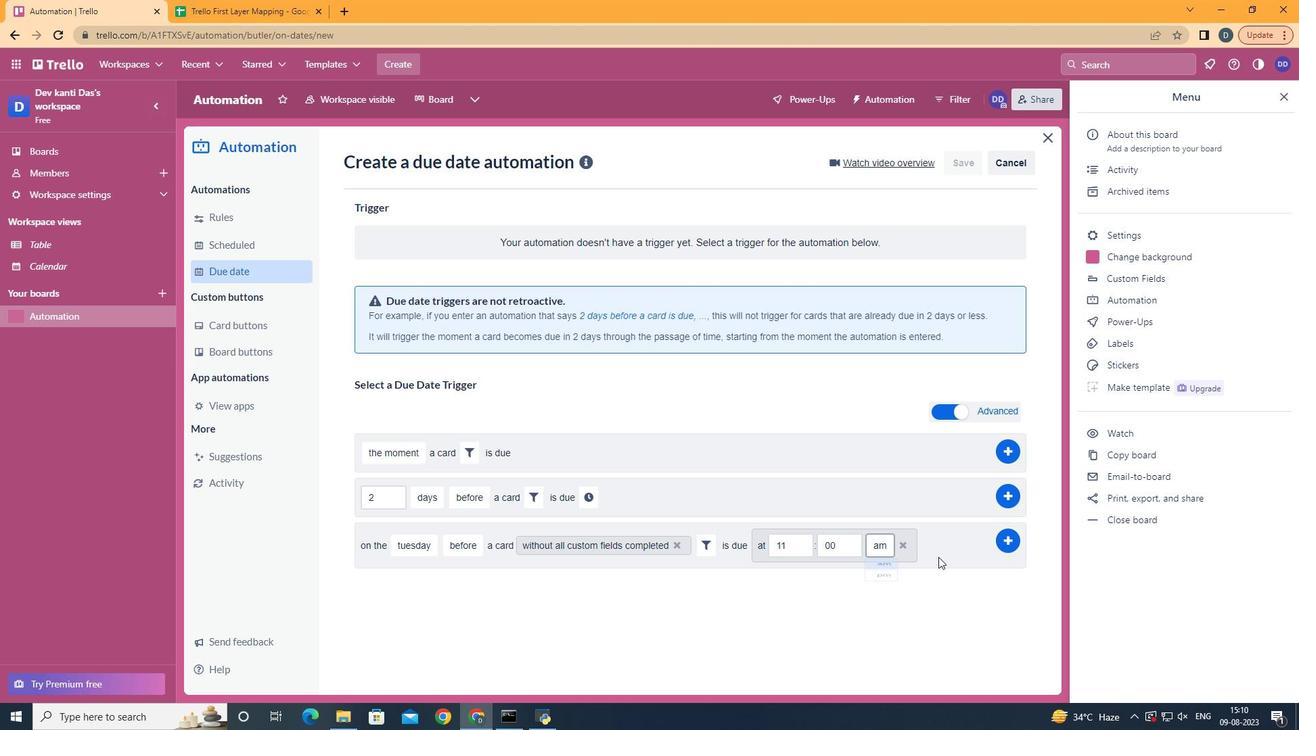 
Action: Mouse moved to (1004, 540)
Screenshot: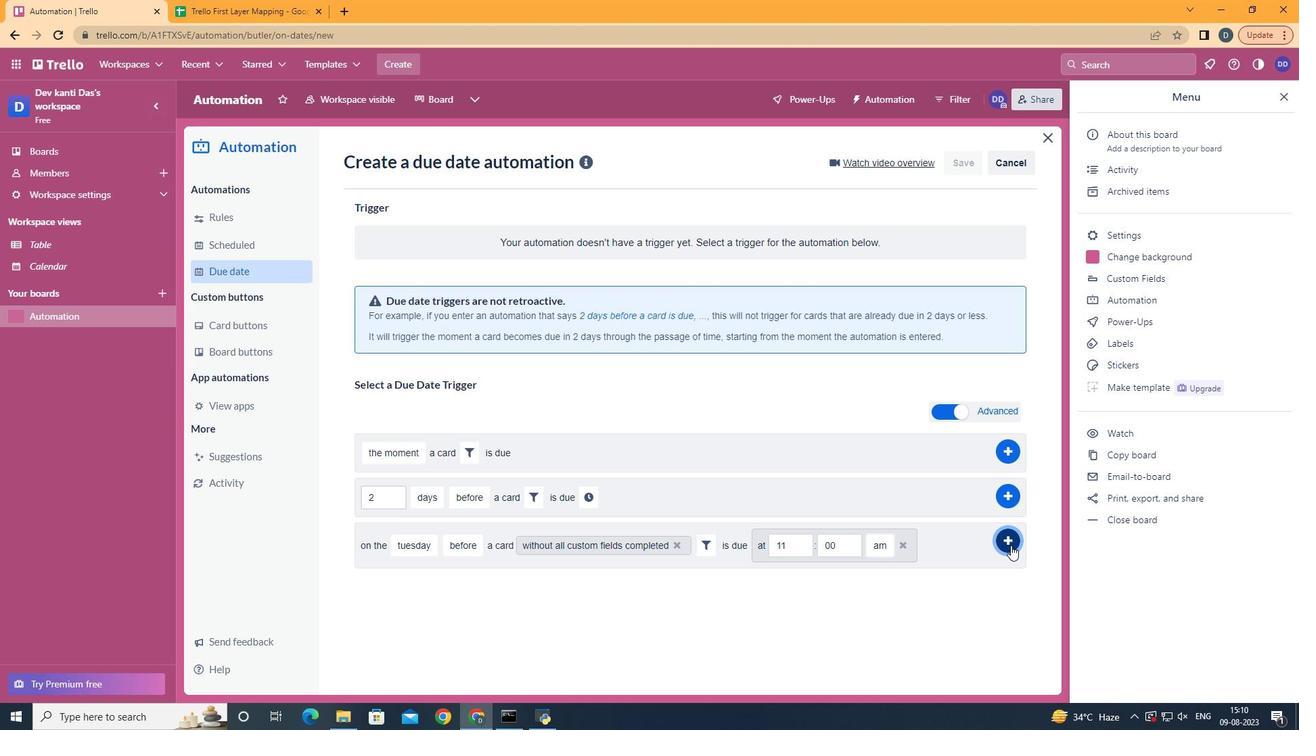 
Action: Mouse pressed left at (1004, 540)
Screenshot: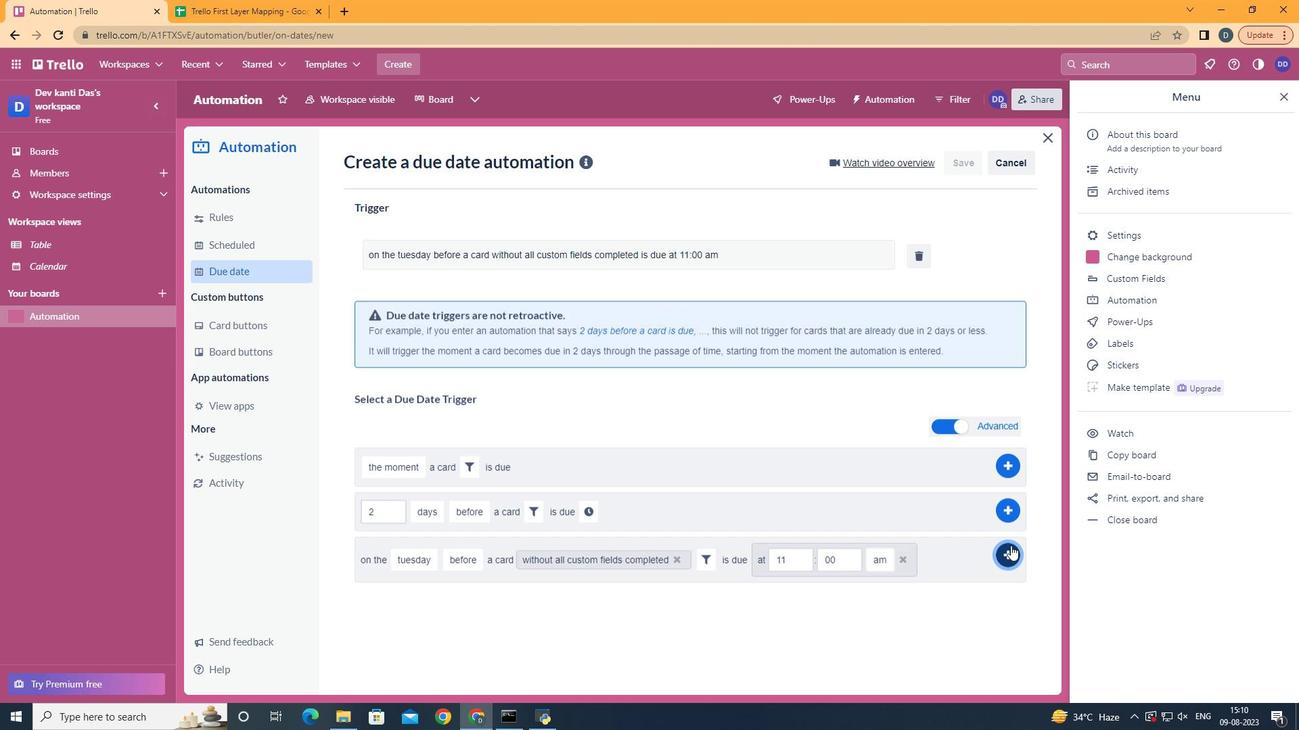 
Action: Mouse moved to (812, 314)
Screenshot: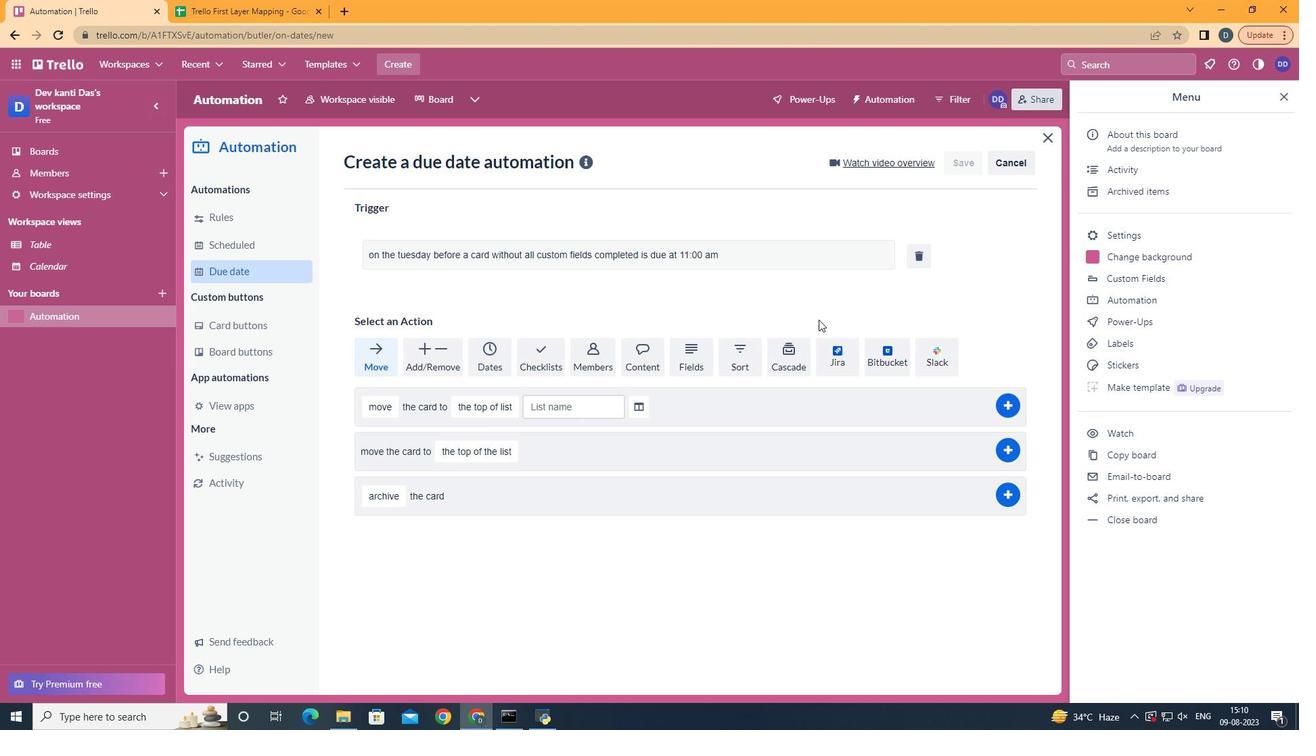 
